 Task: Search one way flight ticket for 2 adults, 4 children and 1 infant on lap in business from Ogden: Ogden-hinckley Airport to Raleigh: Raleigh-durham International Airport on 8-5-2023. Choice of flights is Spirit. Number of bags: 1 carry on bag. Price is upto 40000. Outbound departure time preference is 12:15.
Action: Mouse moved to (349, 331)
Screenshot: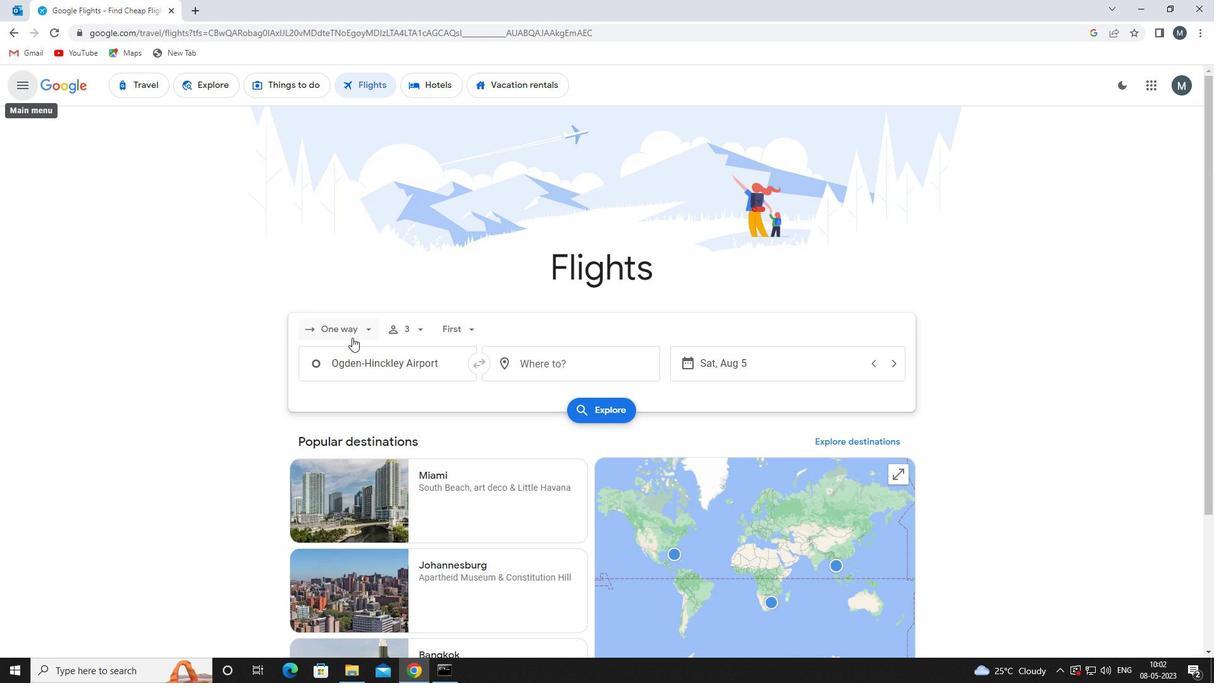 
Action: Mouse pressed left at (349, 331)
Screenshot: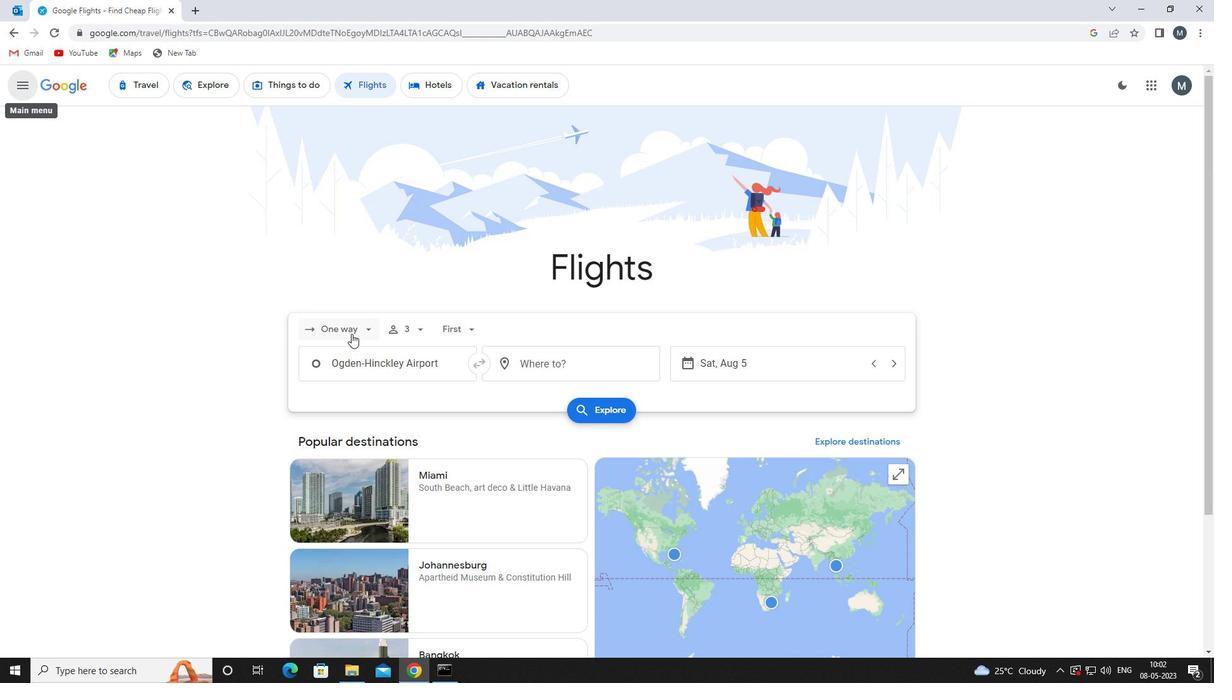 
Action: Mouse moved to (359, 392)
Screenshot: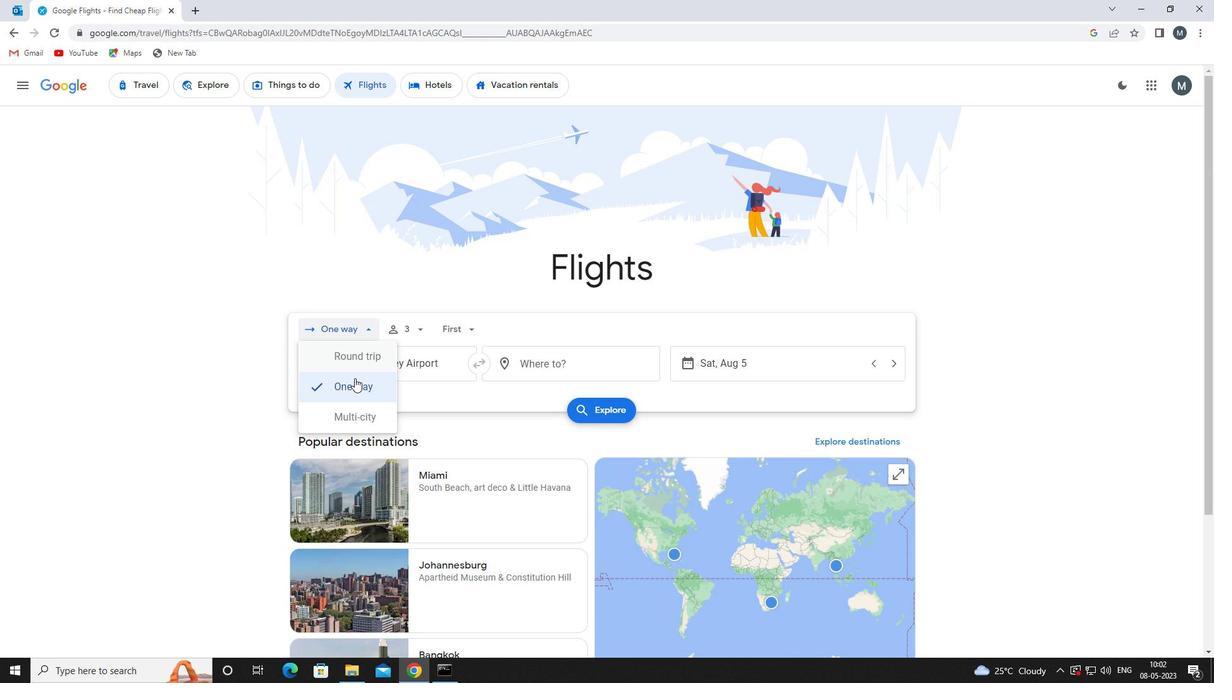 
Action: Mouse pressed left at (359, 392)
Screenshot: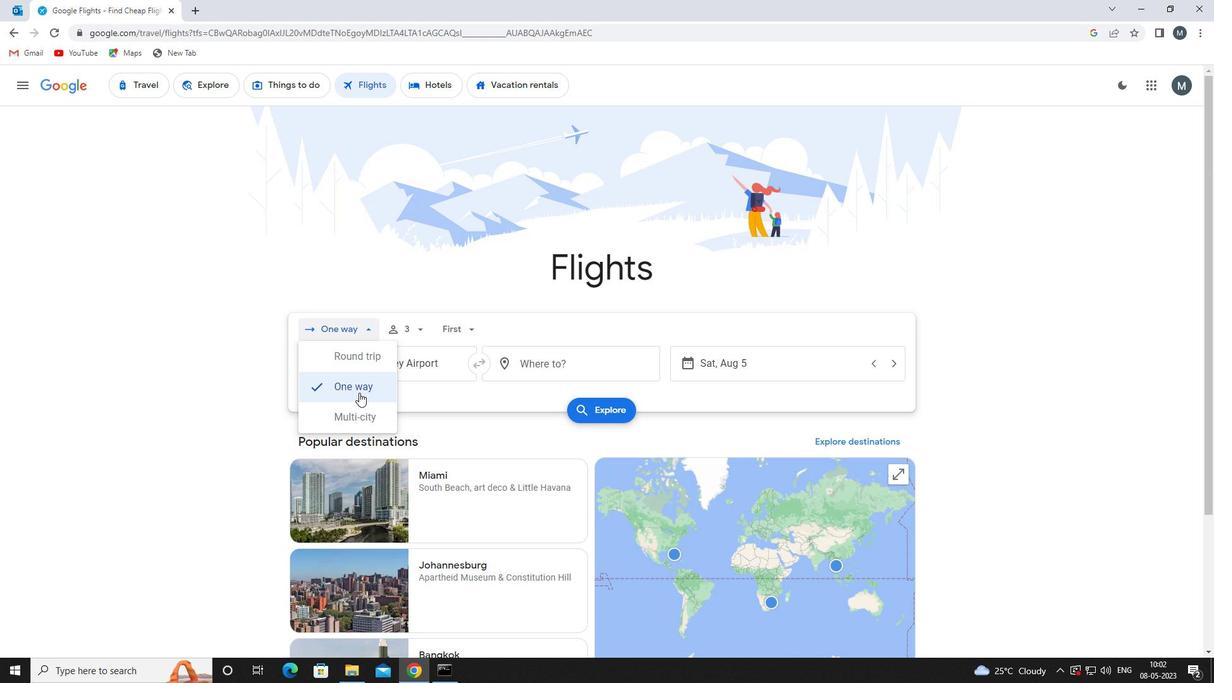 
Action: Mouse moved to (411, 331)
Screenshot: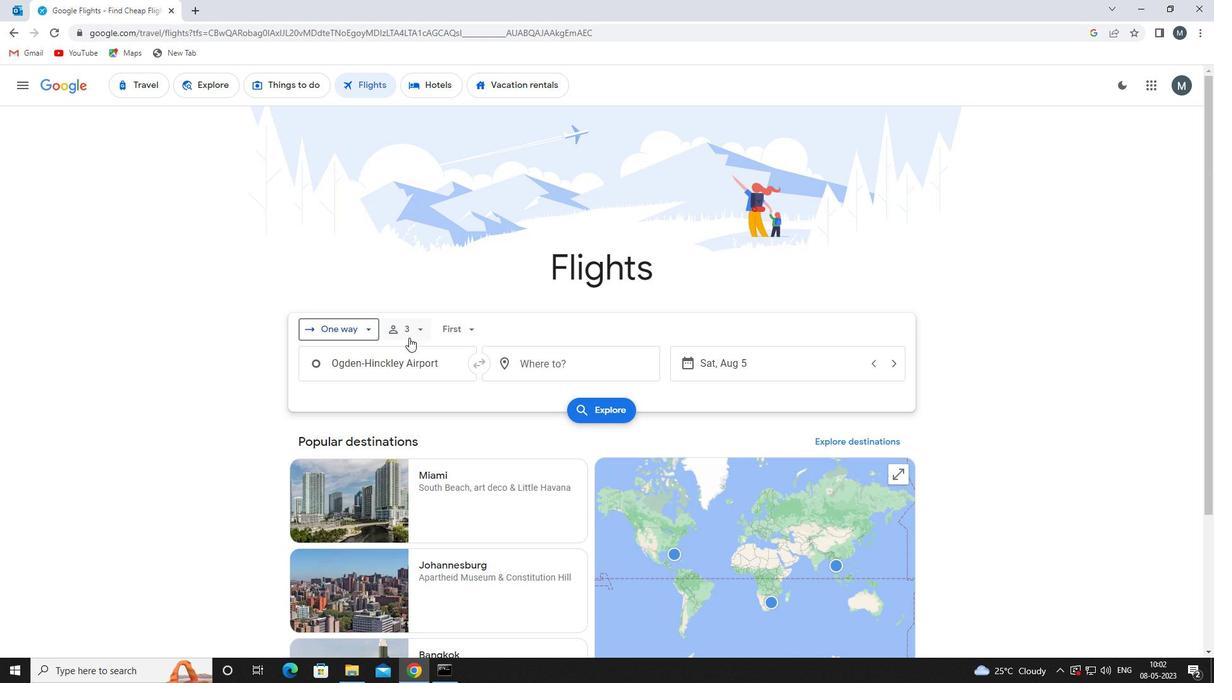 
Action: Mouse pressed left at (411, 331)
Screenshot: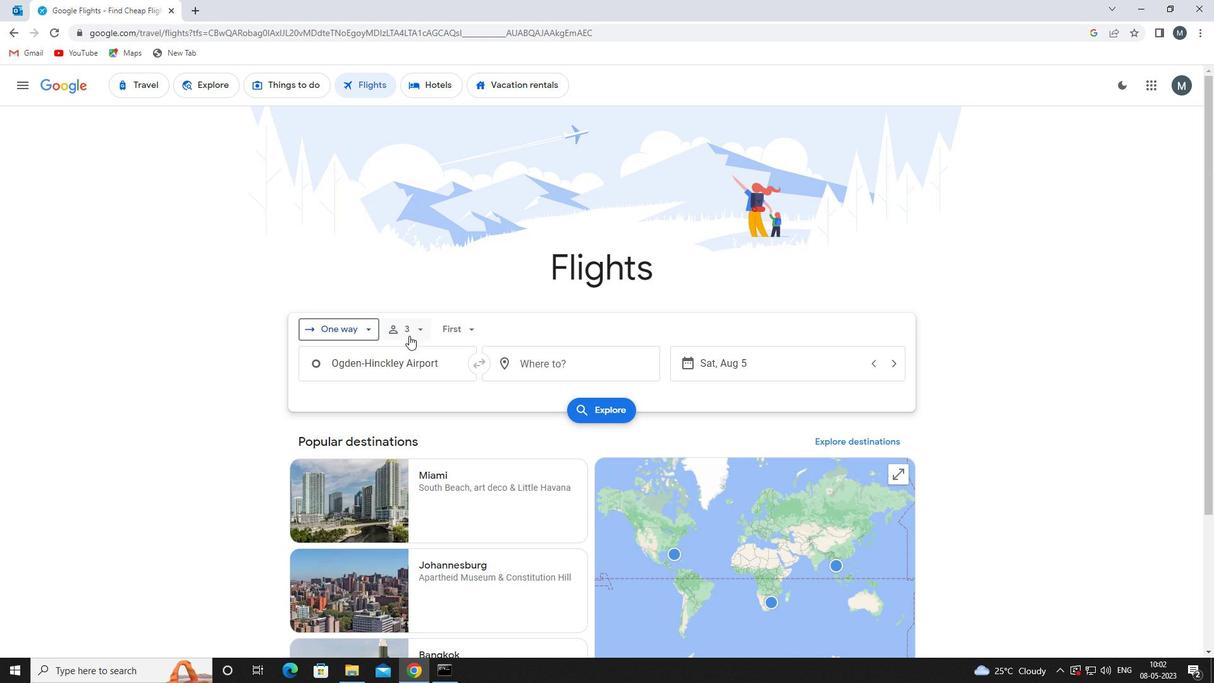 
Action: Mouse moved to (513, 361)
Screenshot: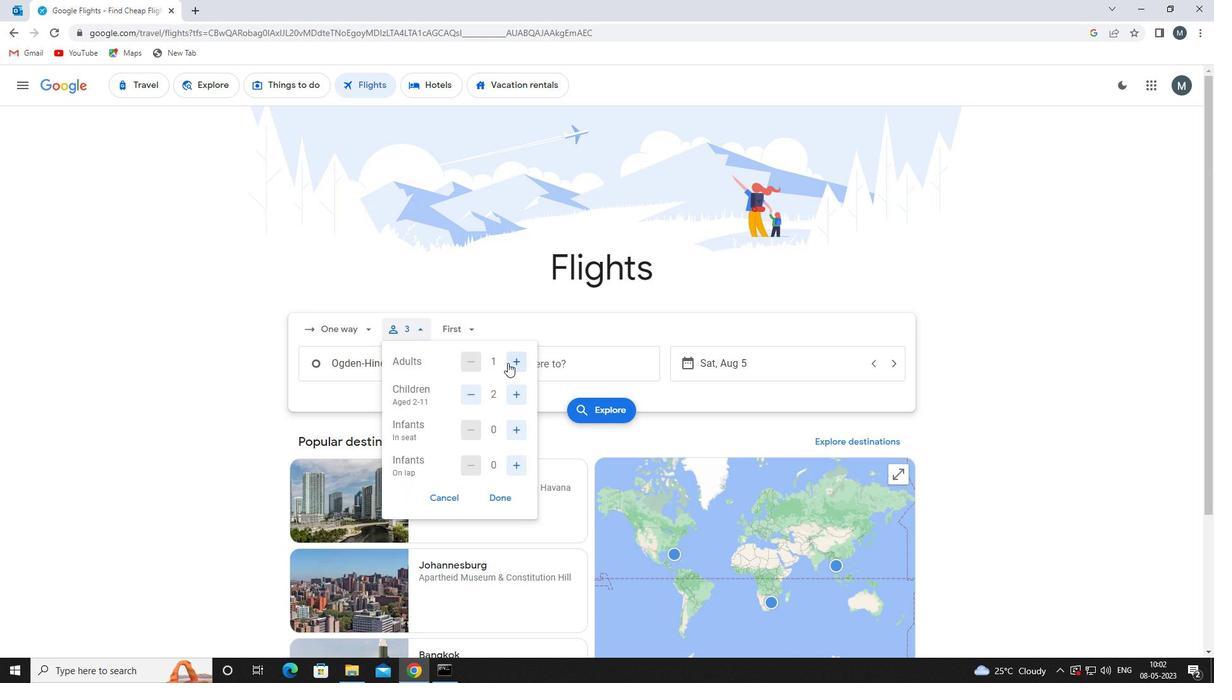 
Action: Mouse pressed left at (513, 361)
Screenshot: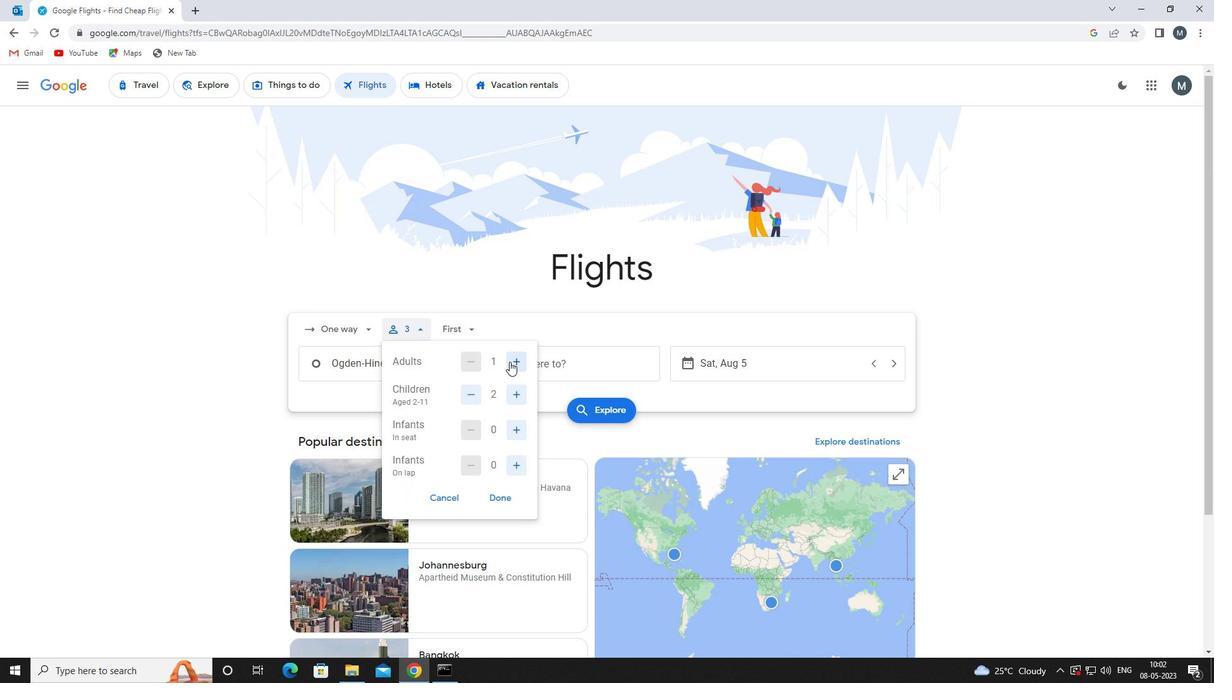 
Action: Mouse moved to (515, 389)
Screenshot: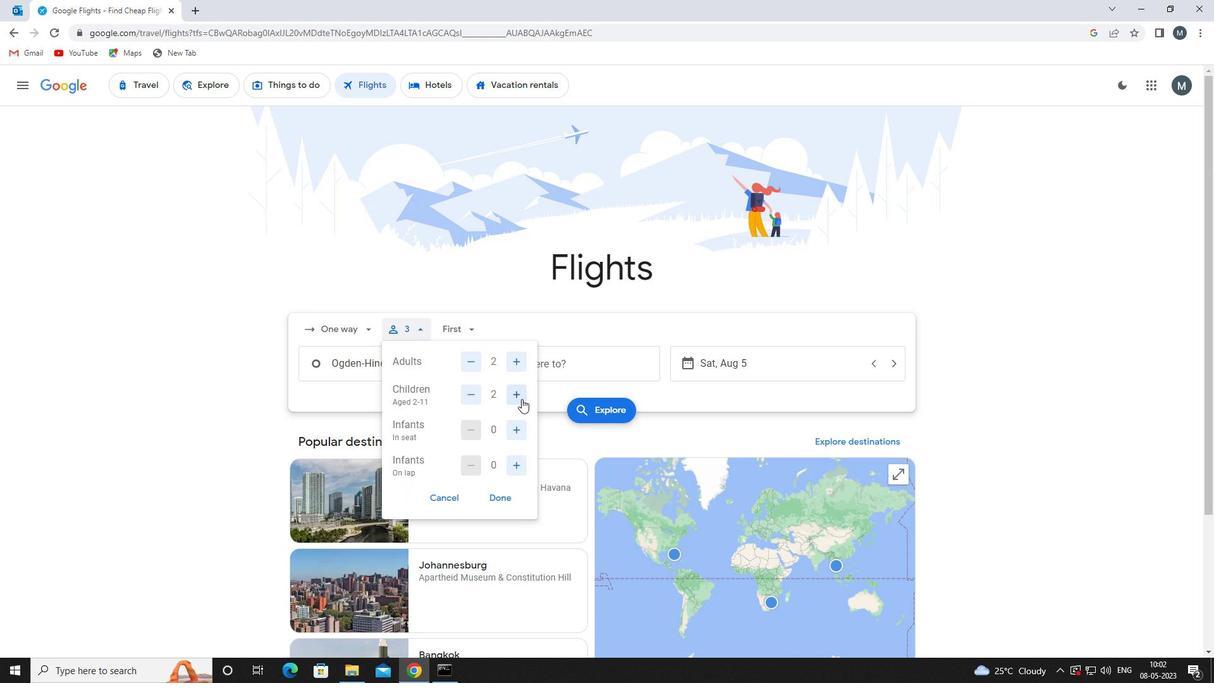 
Action: Mouse pressed left at (515, 389)
Screenshot: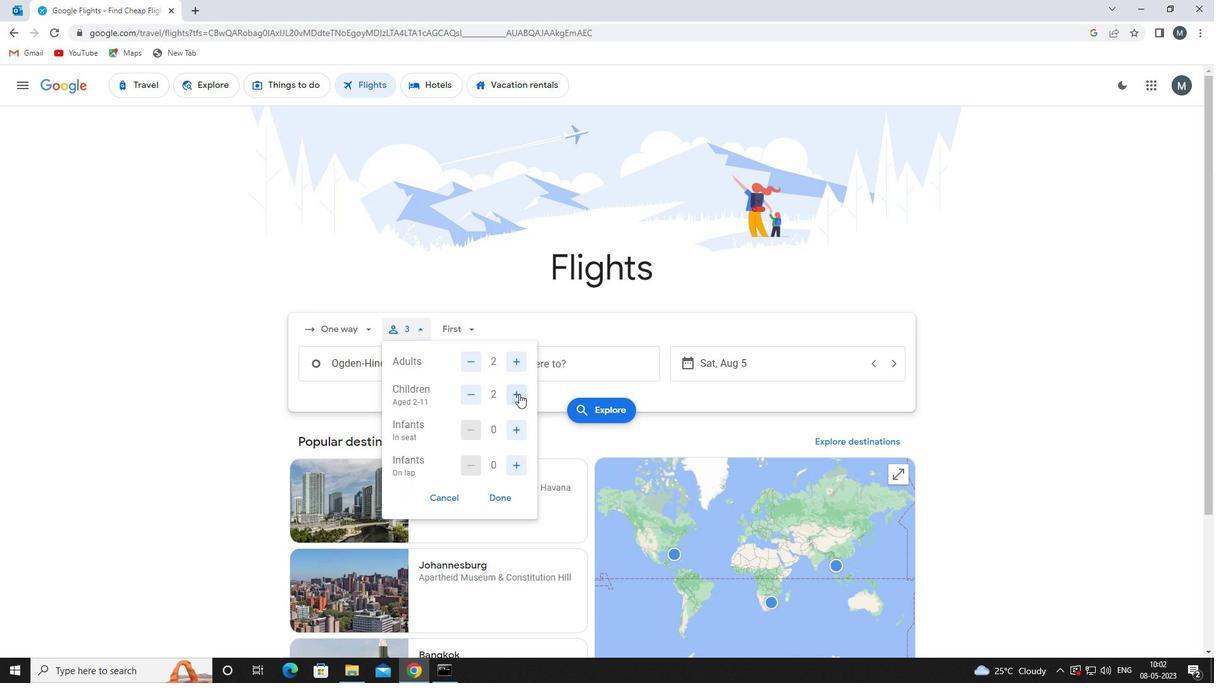 
Action: Mouse moved to (515, 389)
Screenshot: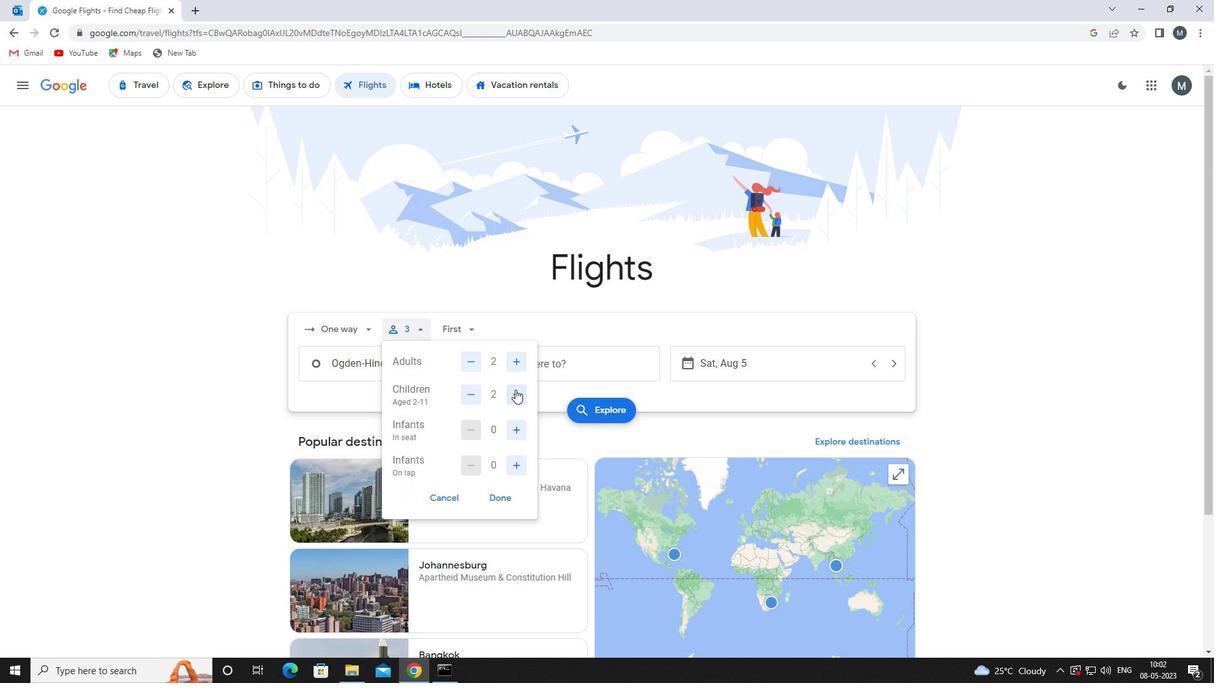 
Action: Mouse pressed left at (515, 389)
Screenshot: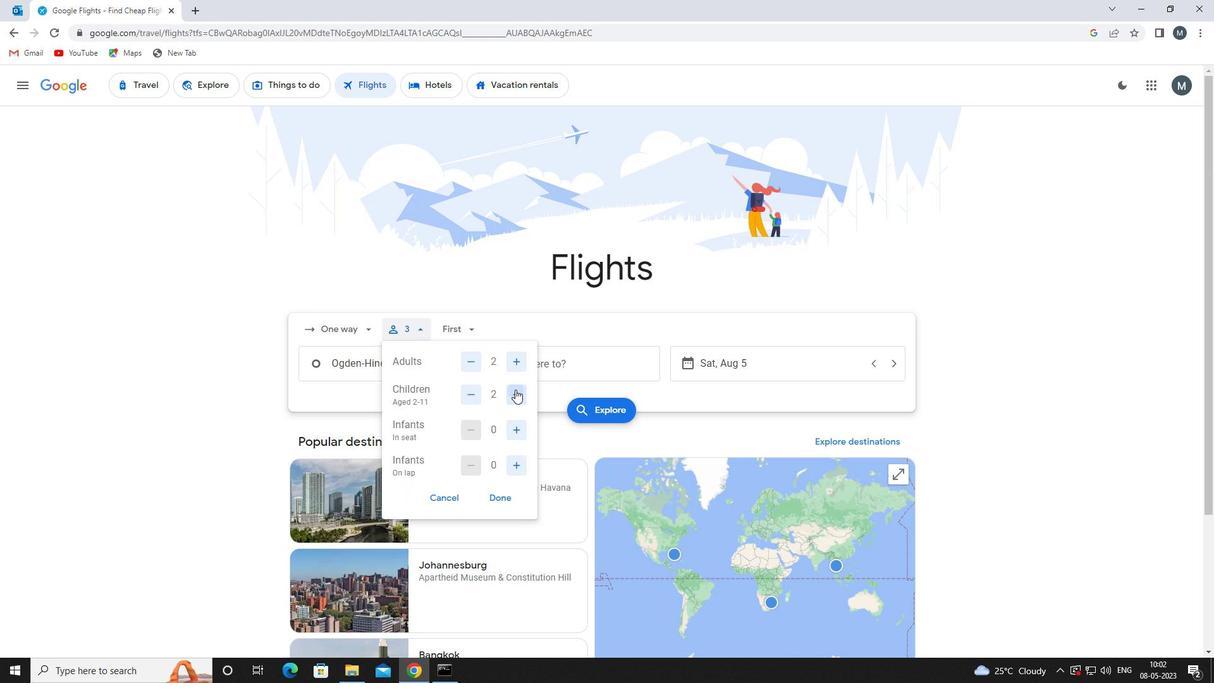 
Action: Mouse moved to (508, 462)
Screenshot: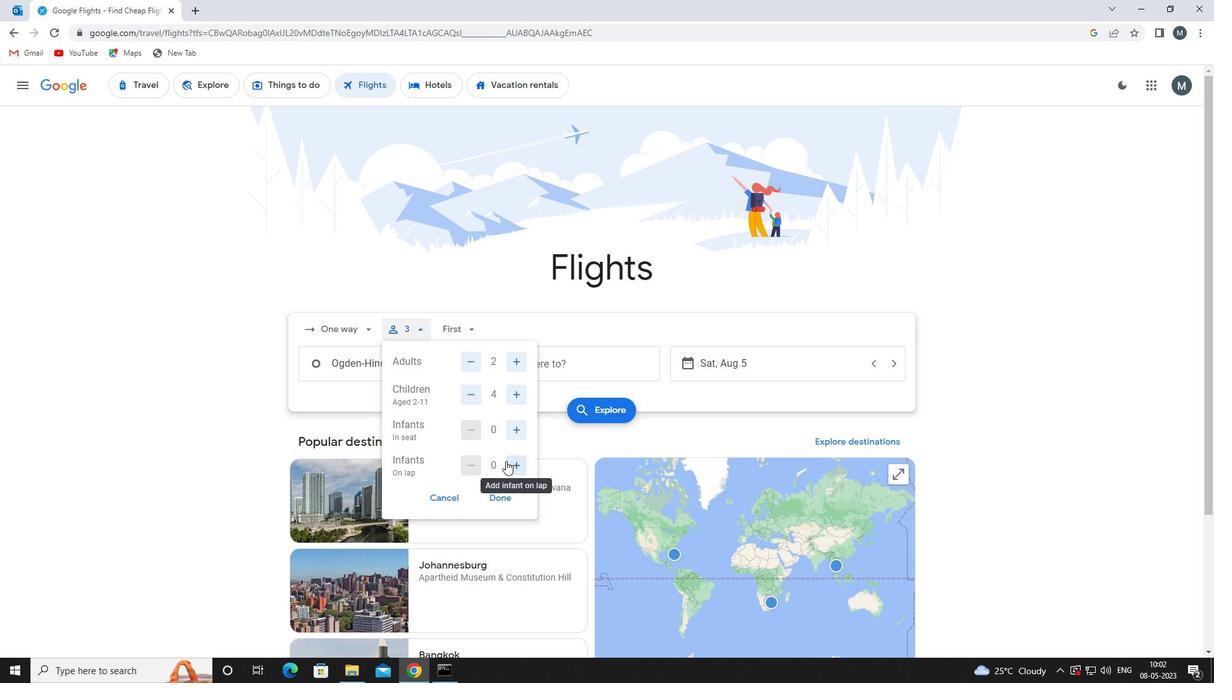 
Action: Mouse pressed left at (508, 462)
Screenshot: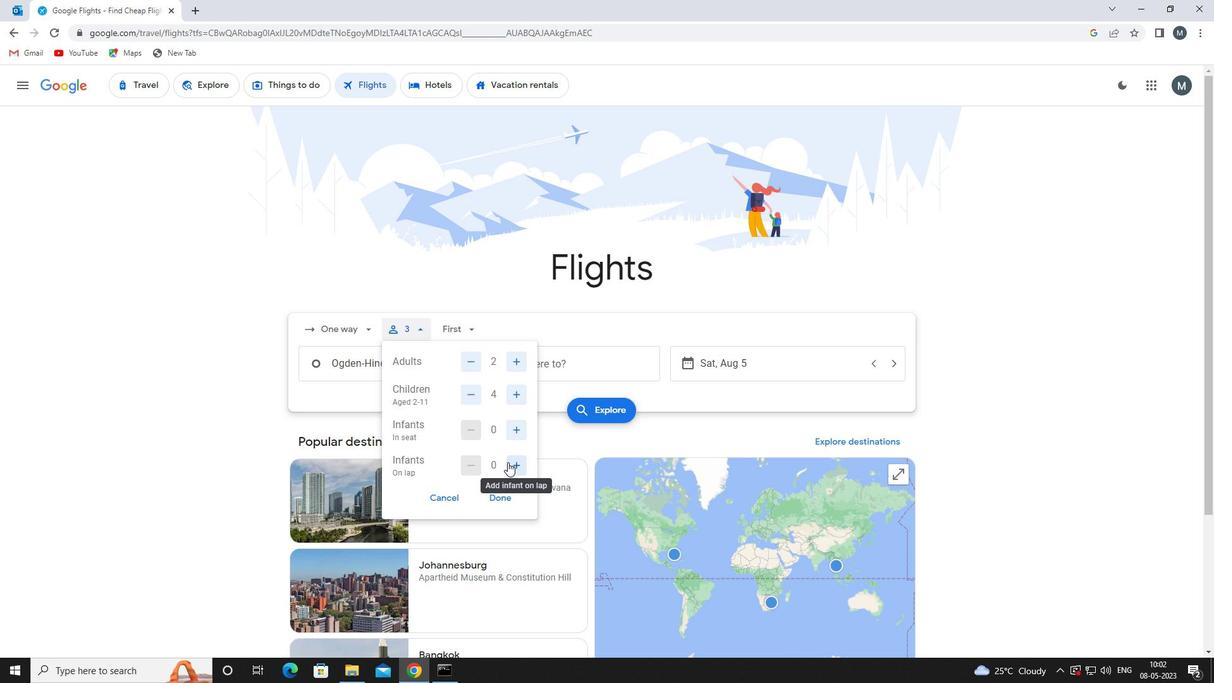
Action: Mouse moved to (505, 501)
Screenshot: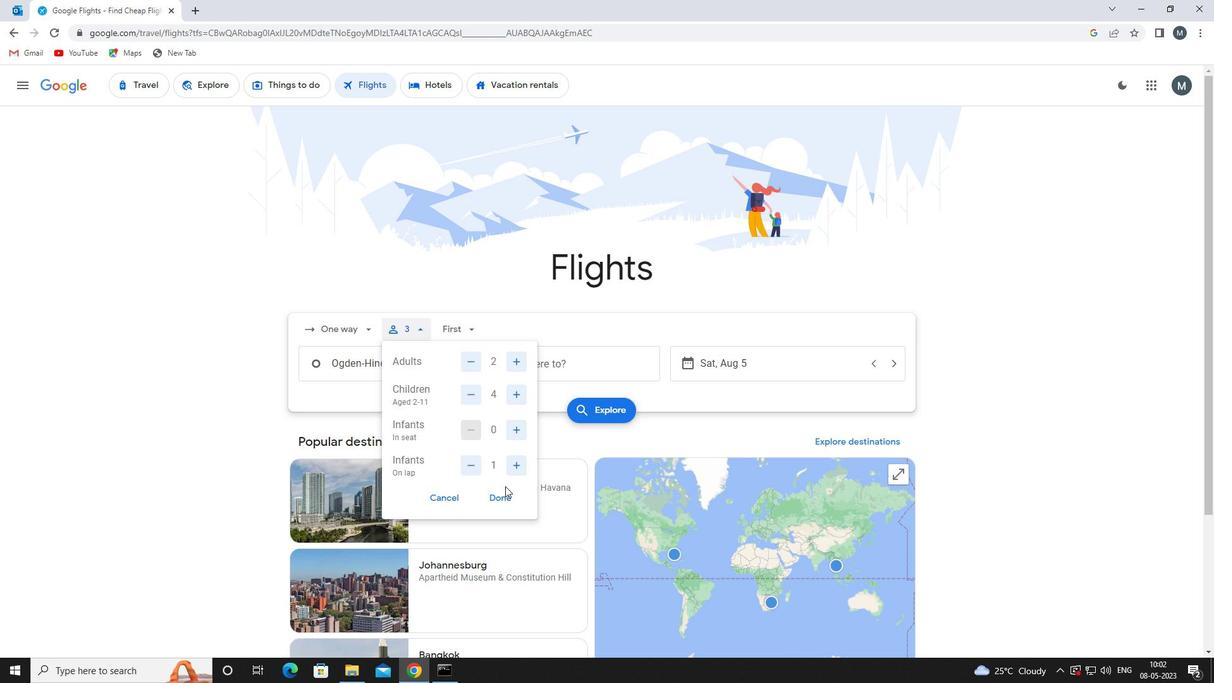 
Action: Mouse pressed left at (505, 501)
Screenshot: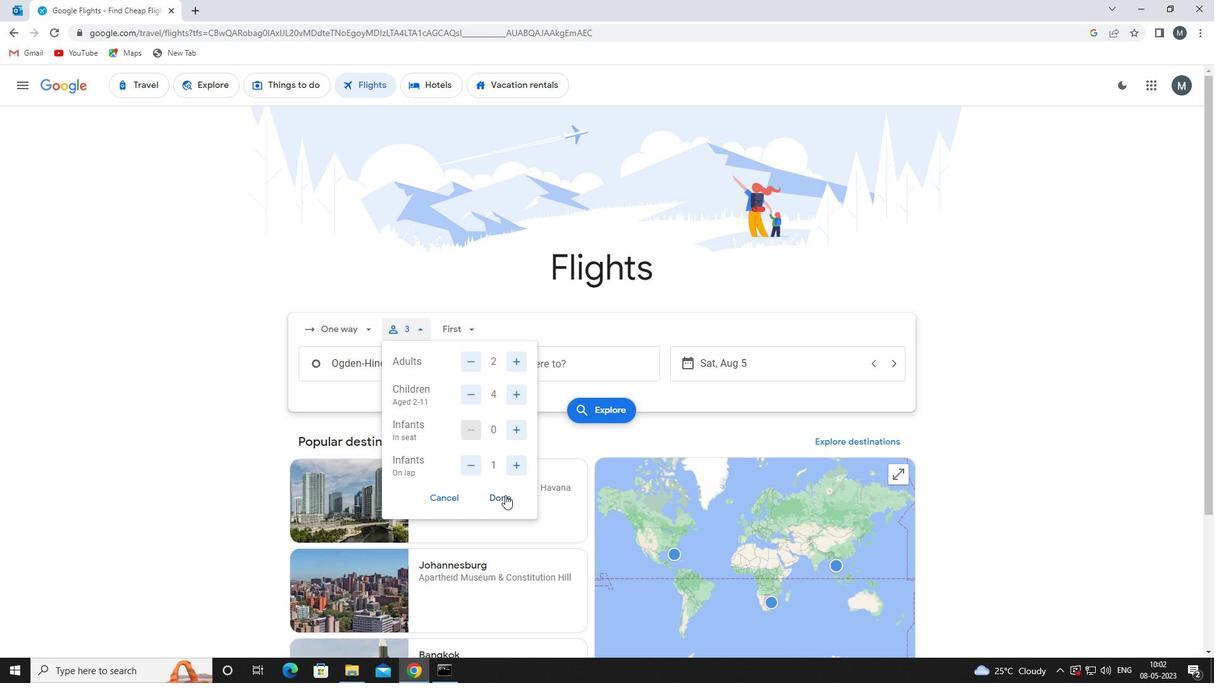 
Action: Mouse moved to (471, 332)
Screenshot: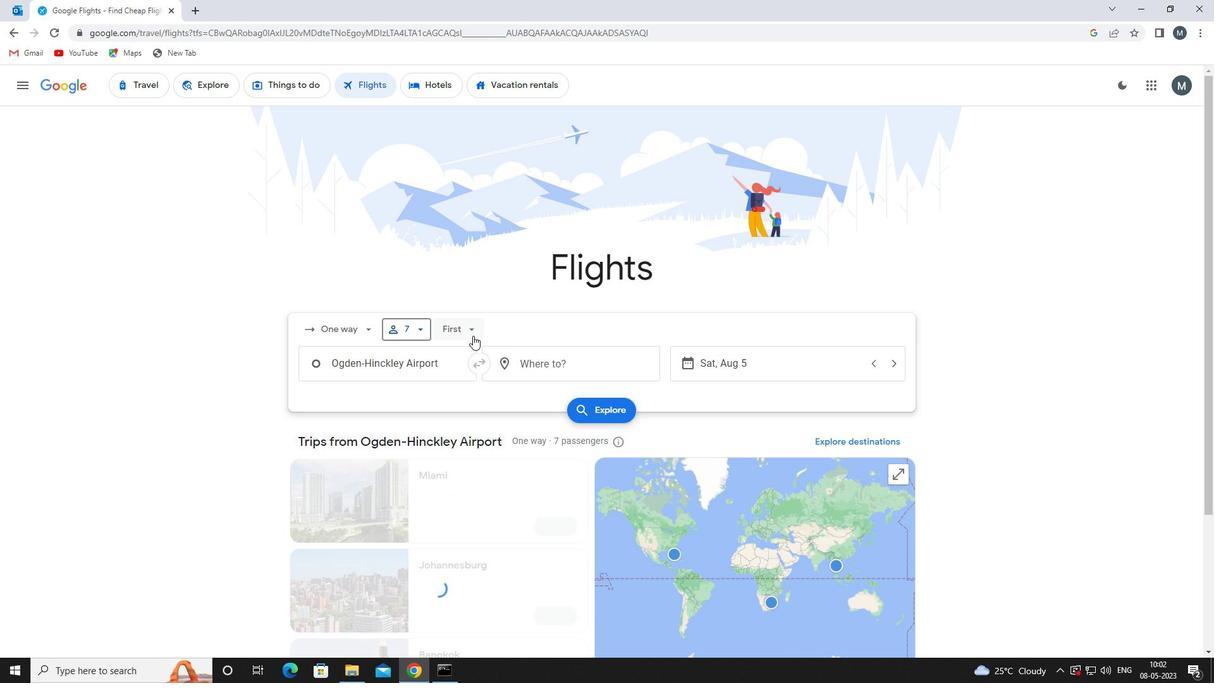 
Action: Mouse pressed left at (471, 332)
Screenshot: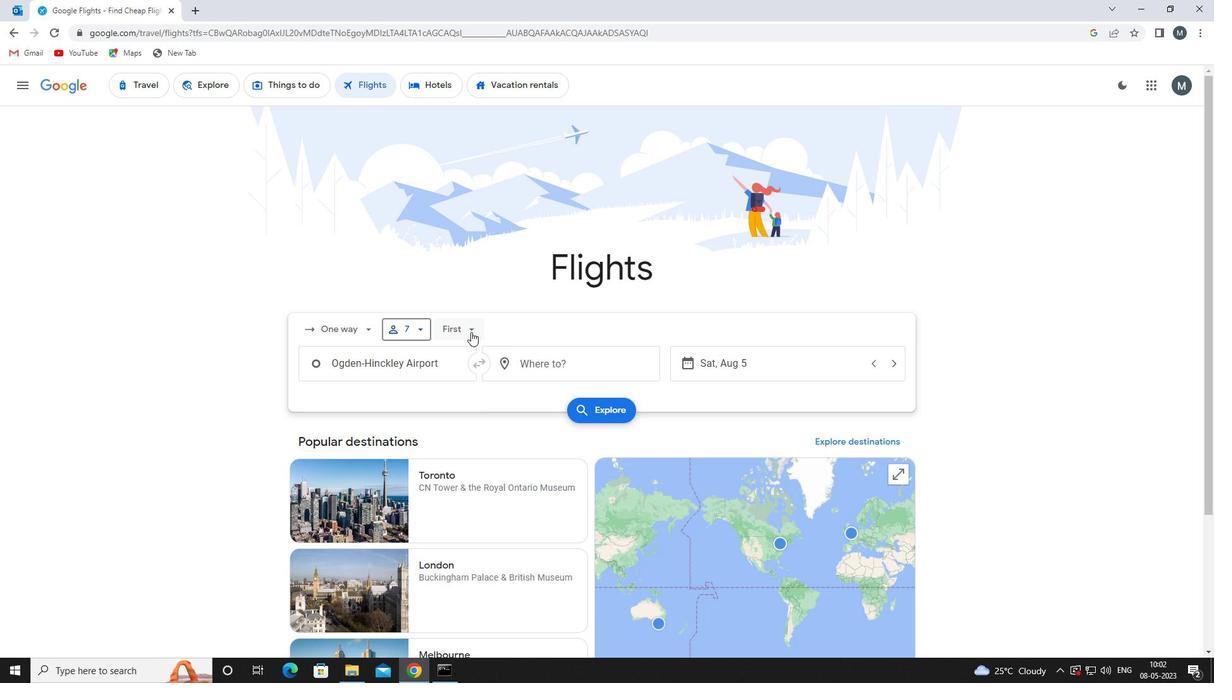 
Action: Mouse moved to (479, 415)
Screenshot: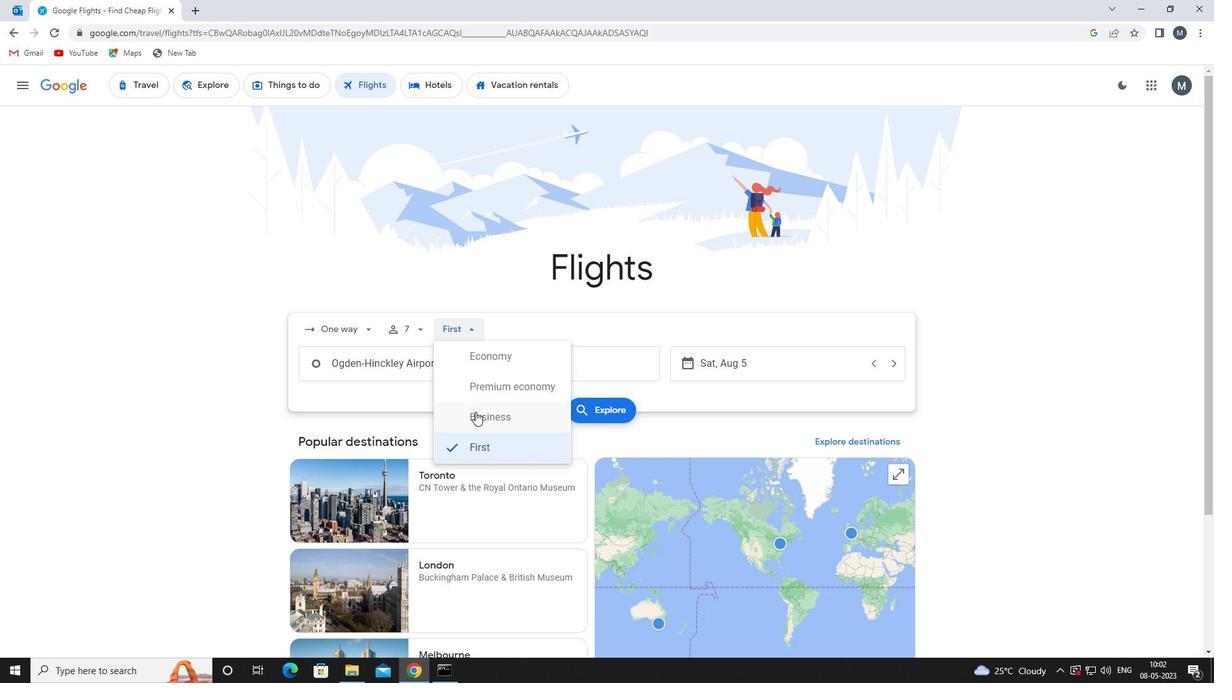
Action: Mouse pressed left at (479, 415)
Screenshot: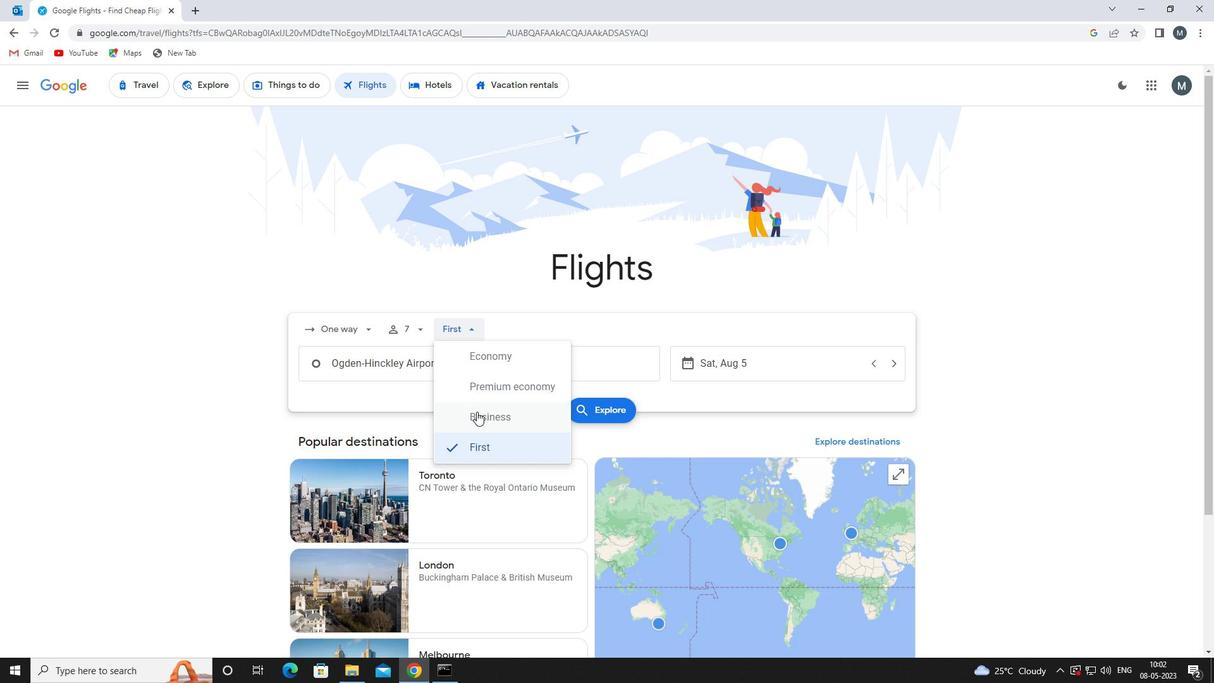 
Action: Mouse moved to (403, 370)
Screenshot: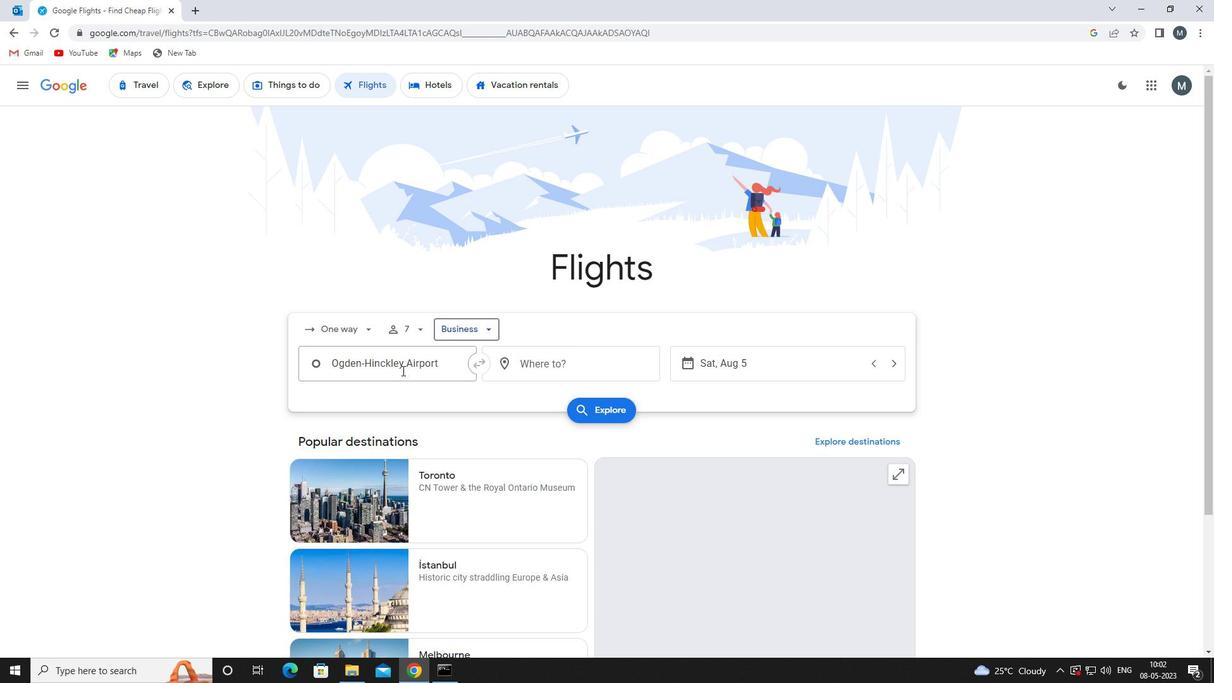 
Action: Mouse pressed left at (403, 370)
Screenshot: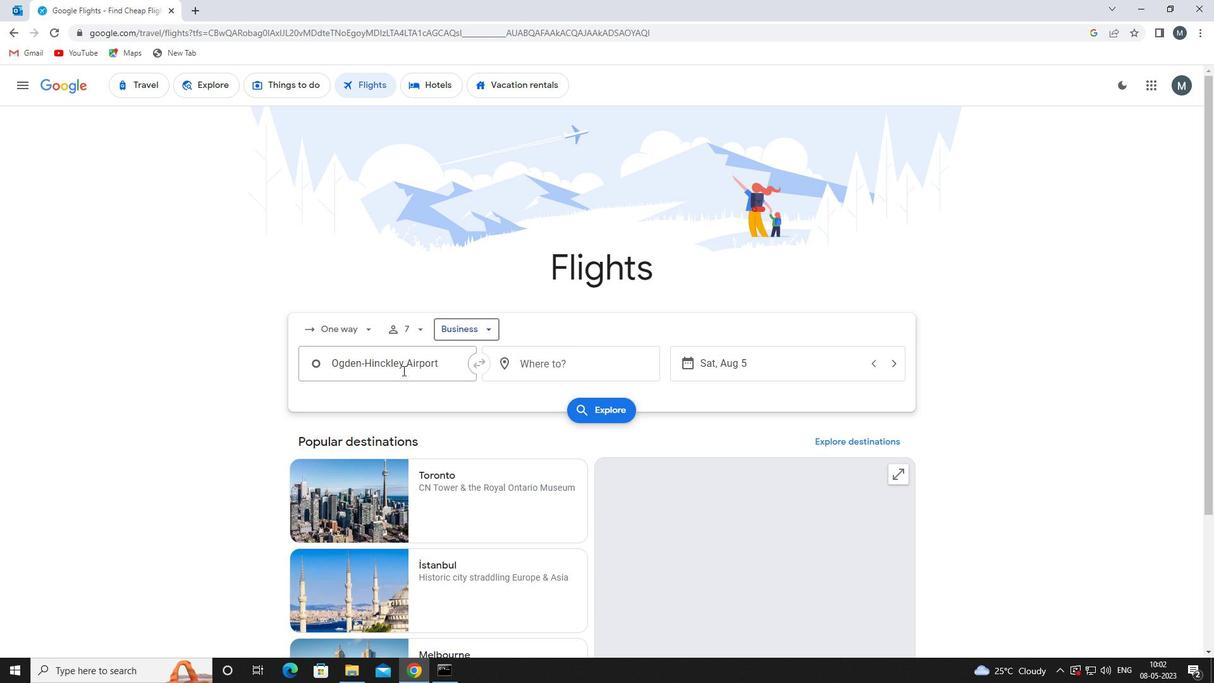 
Action: Mouse moved to (421, 404)
Screenshot: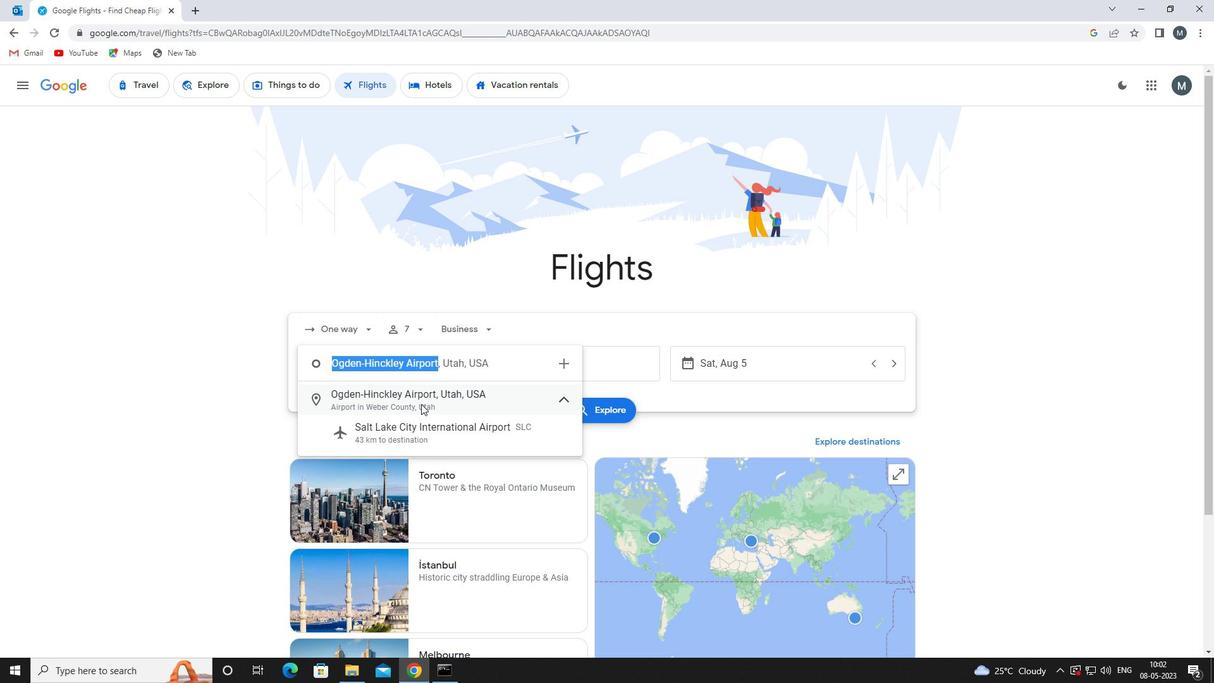 
Action: Mouse pressed left at (421, 404)
Screenshot: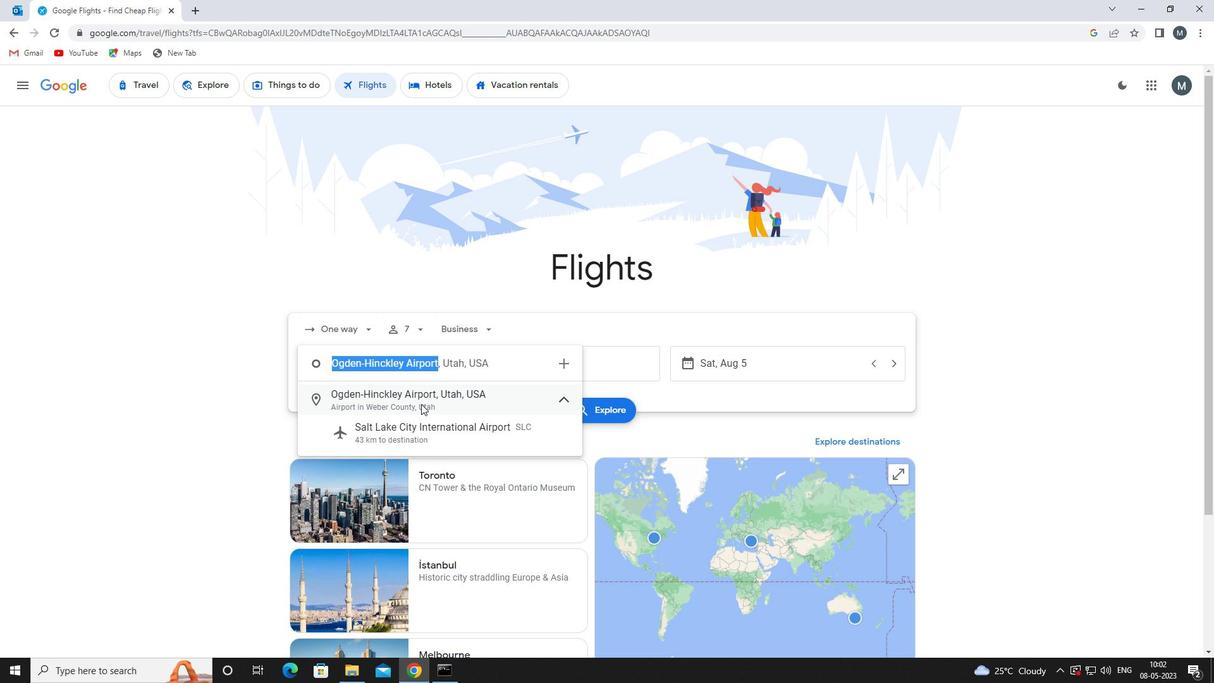
Action: Mouse moved to (530, 365)
Screenshot: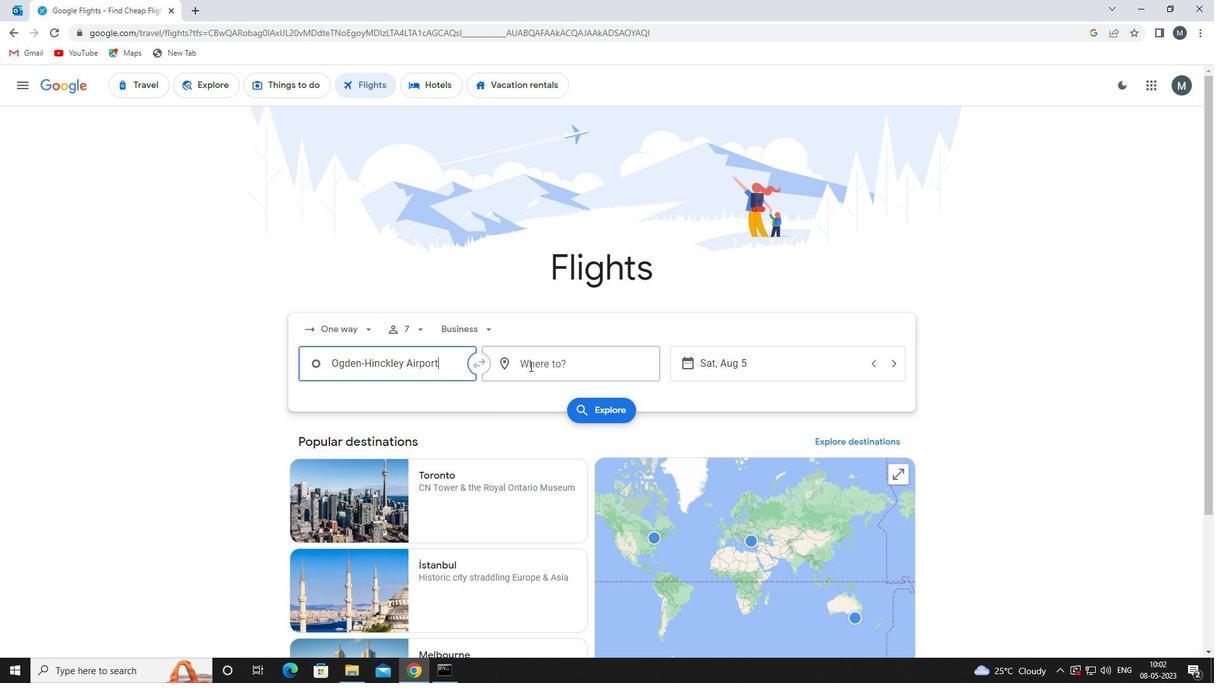 
Action: Mouse pressed left at (530, 365)
Screenshot: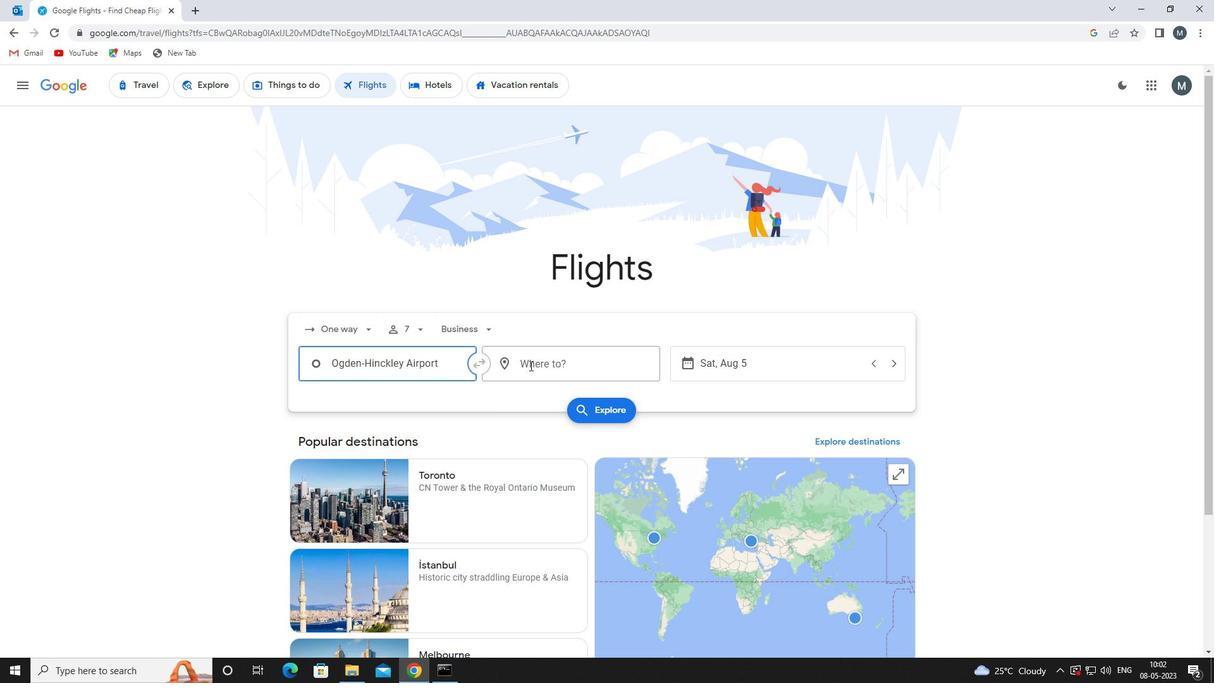 
Action: Mouse moved to (530, 364)
Screenshot: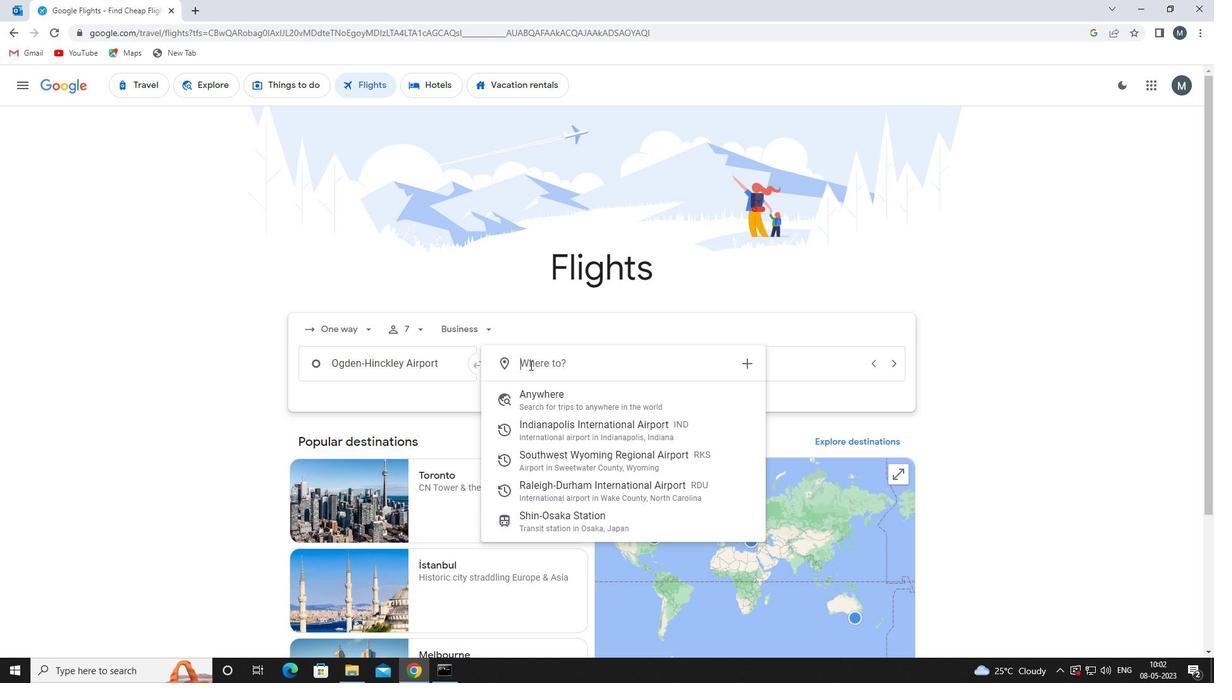 
Action: Key pressed rdu
Screenshot: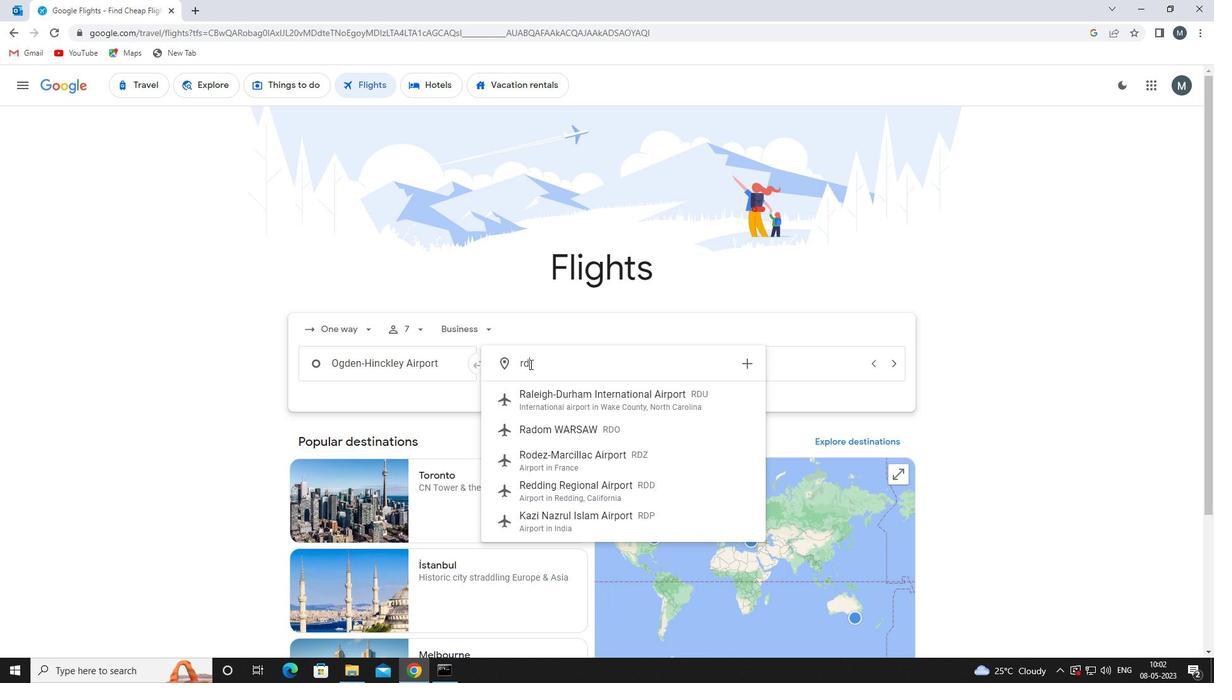 
Action: Mouse moved to (534, 398)
Screenshot: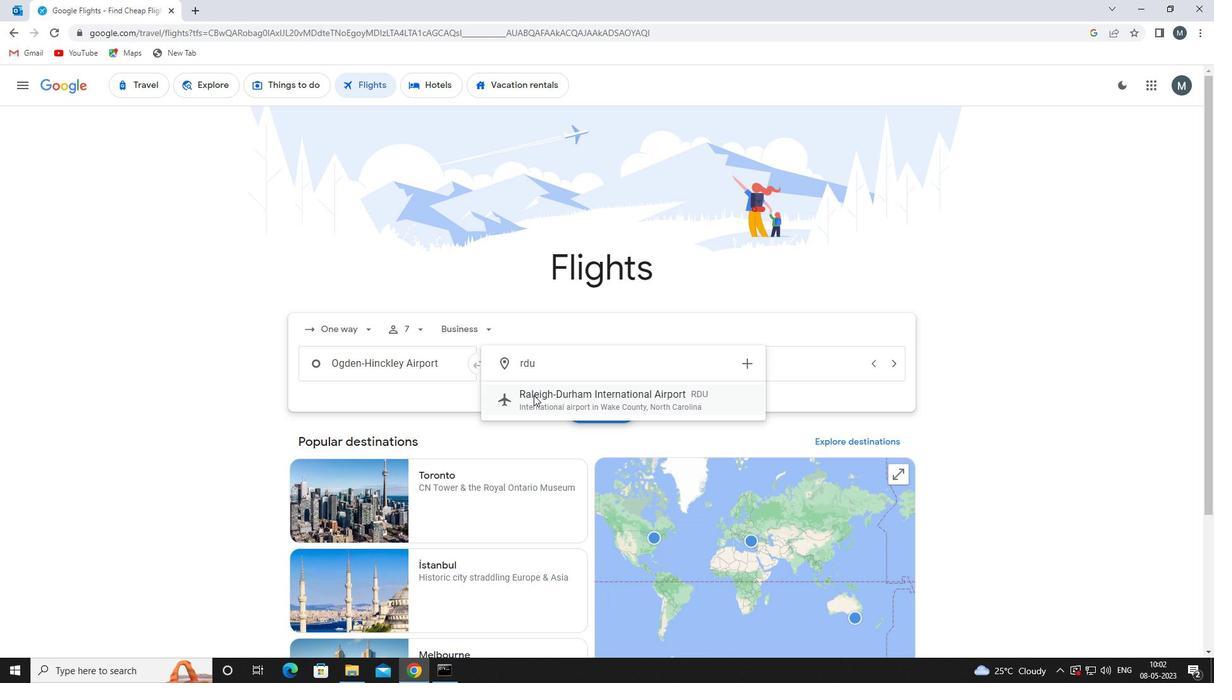 
Action: Mouse pressed left at (534, 398)
Screenshot: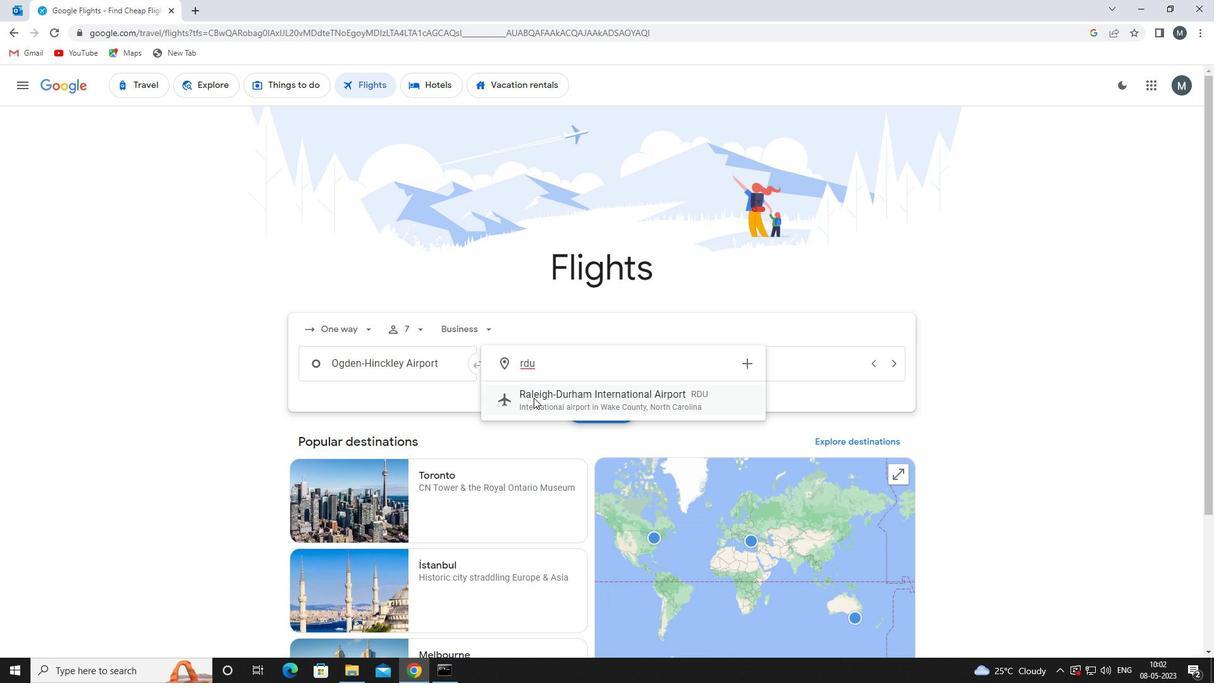 
Action: Mouse moved to (699, 365)
Screenshot: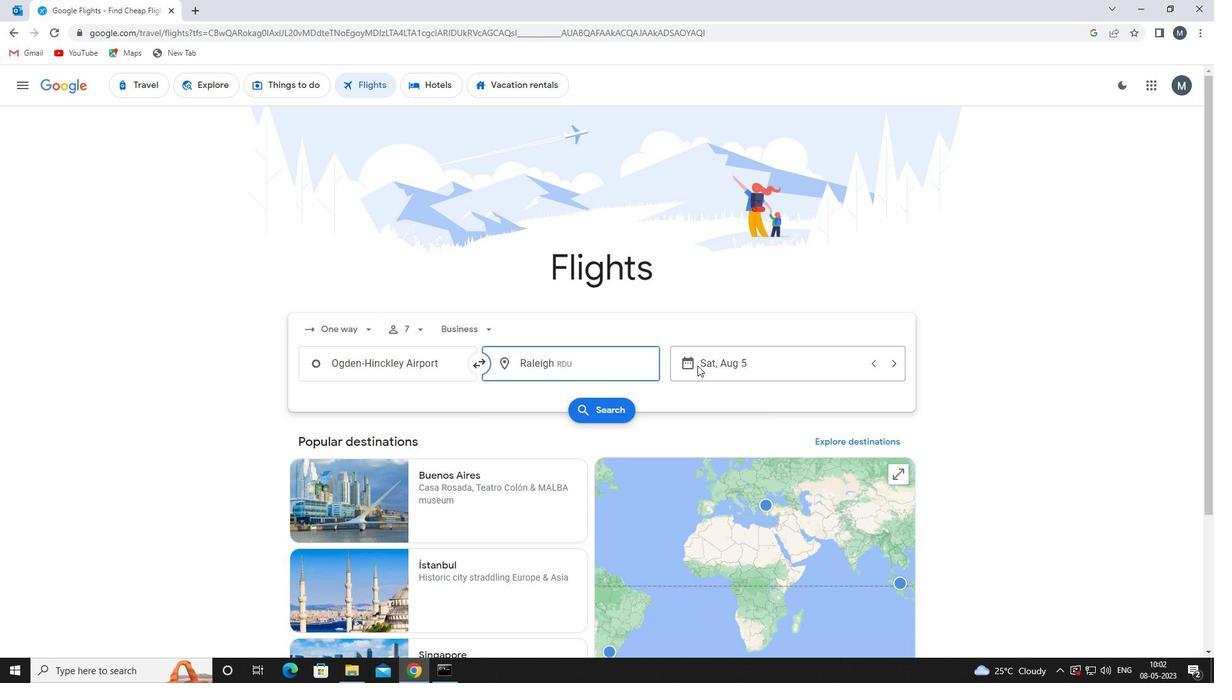 
Action: Mouse pressed left at (699, 365)
Screenshot: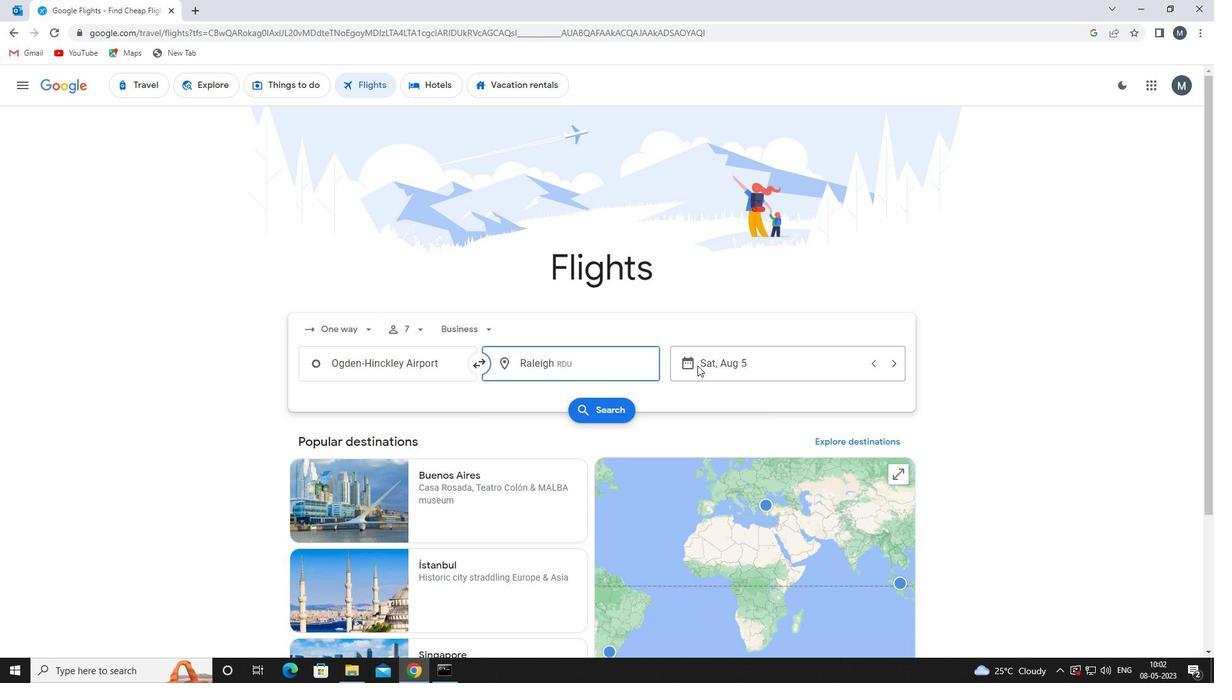 
Action: Mouse moved to (635, 432)
Screenshot: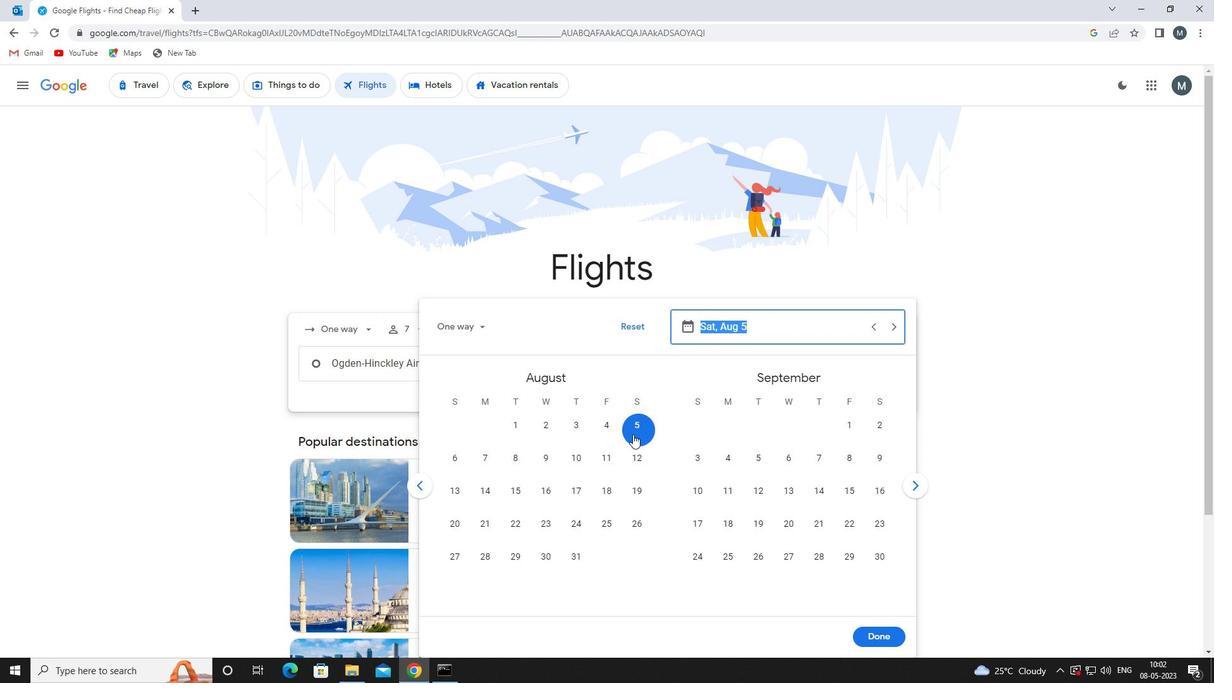 
Action: Mouse pressed left at (635, 432)
Screenshot: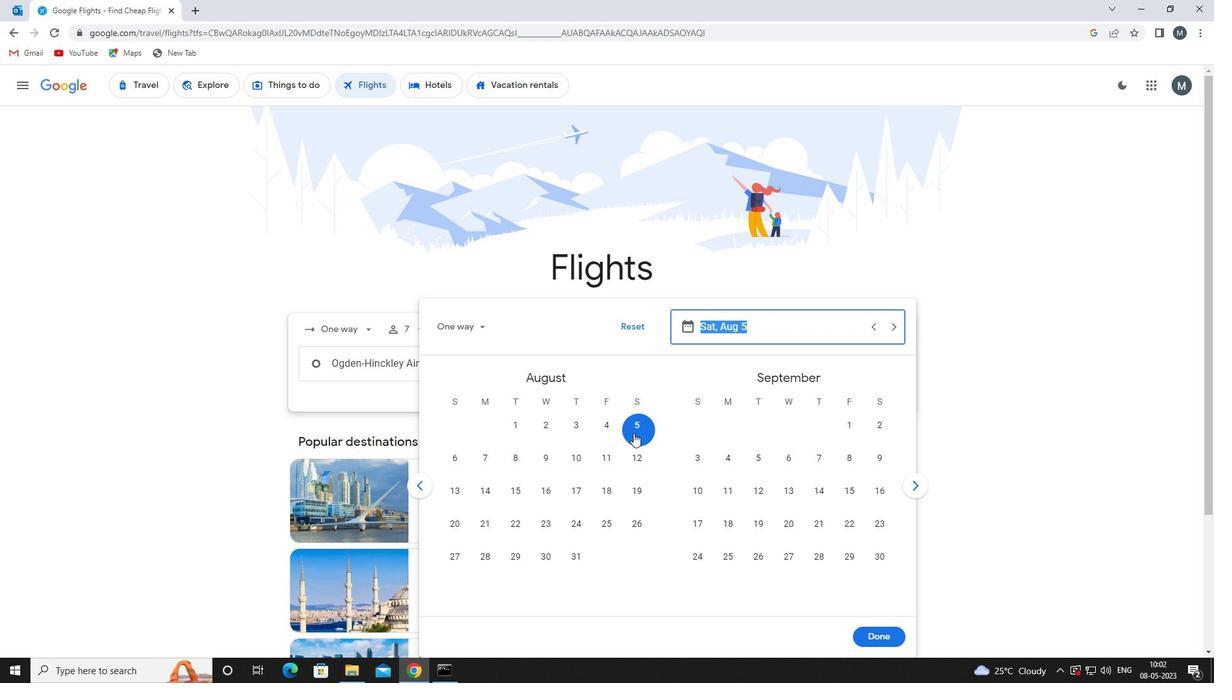 
Action: Mouse moved to (900, 641)
Screenshot: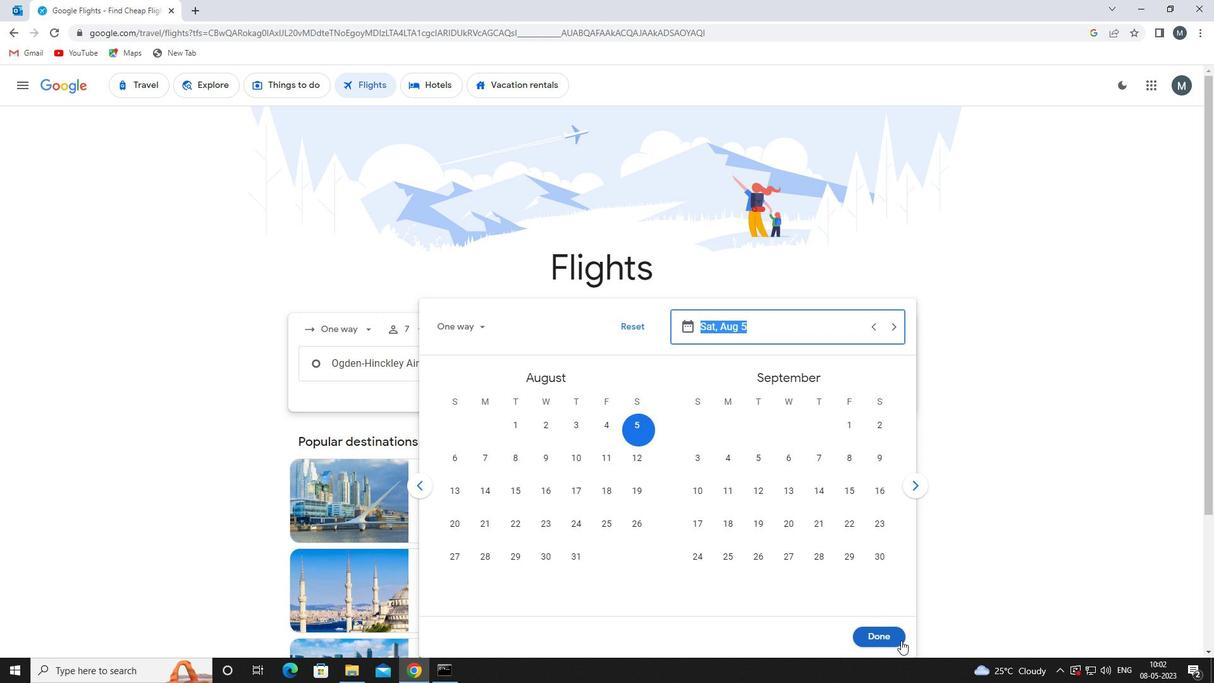 
Action: Mouse pressed left at (900, 641)
Screenshot: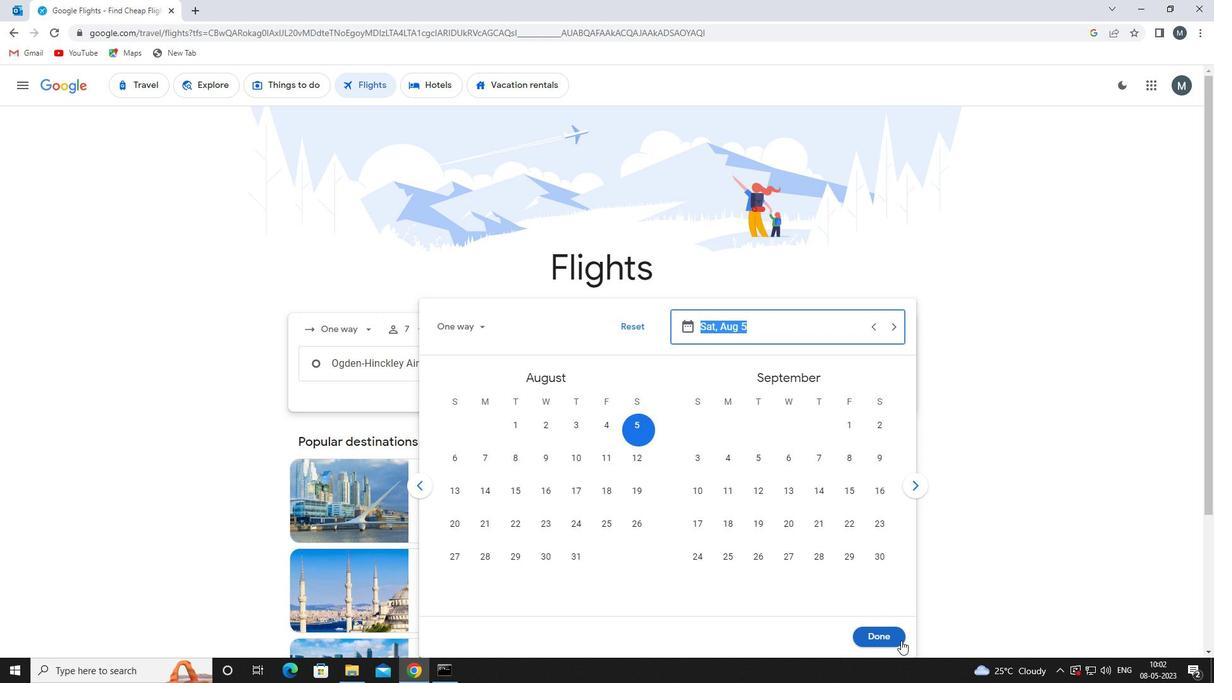
Action: Mouse moved to (590, 418)
Screenshot: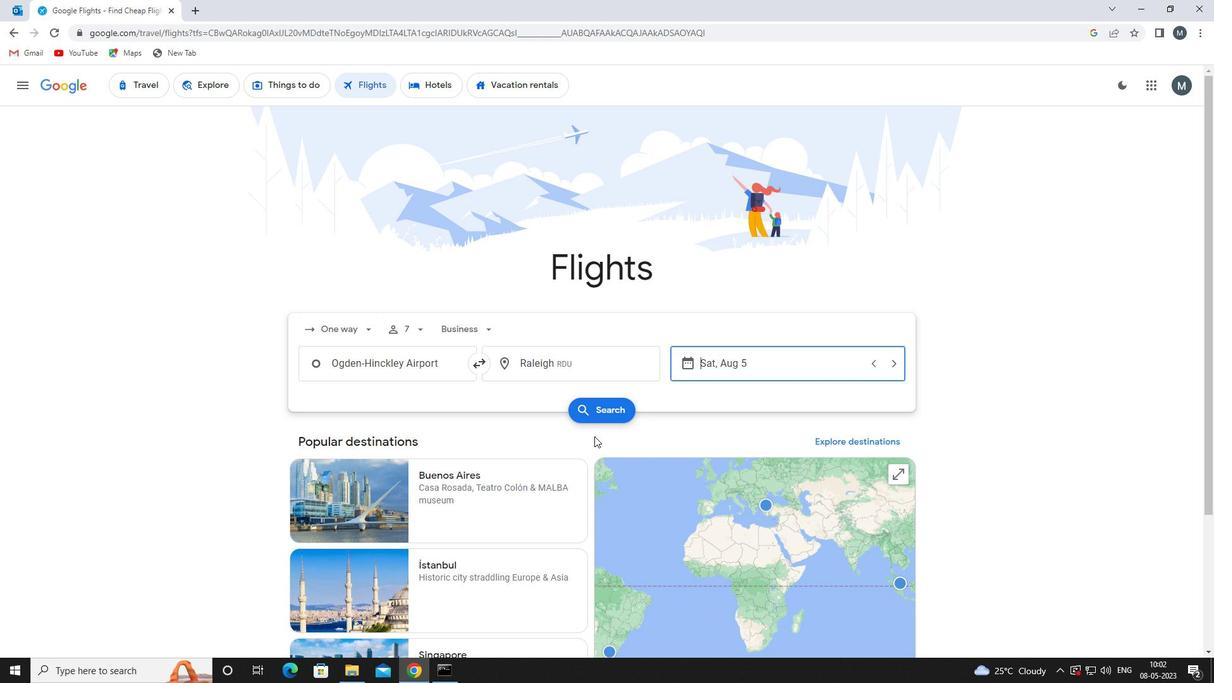 
Action: Mouse pressed left at (590, 418)
Screenshot: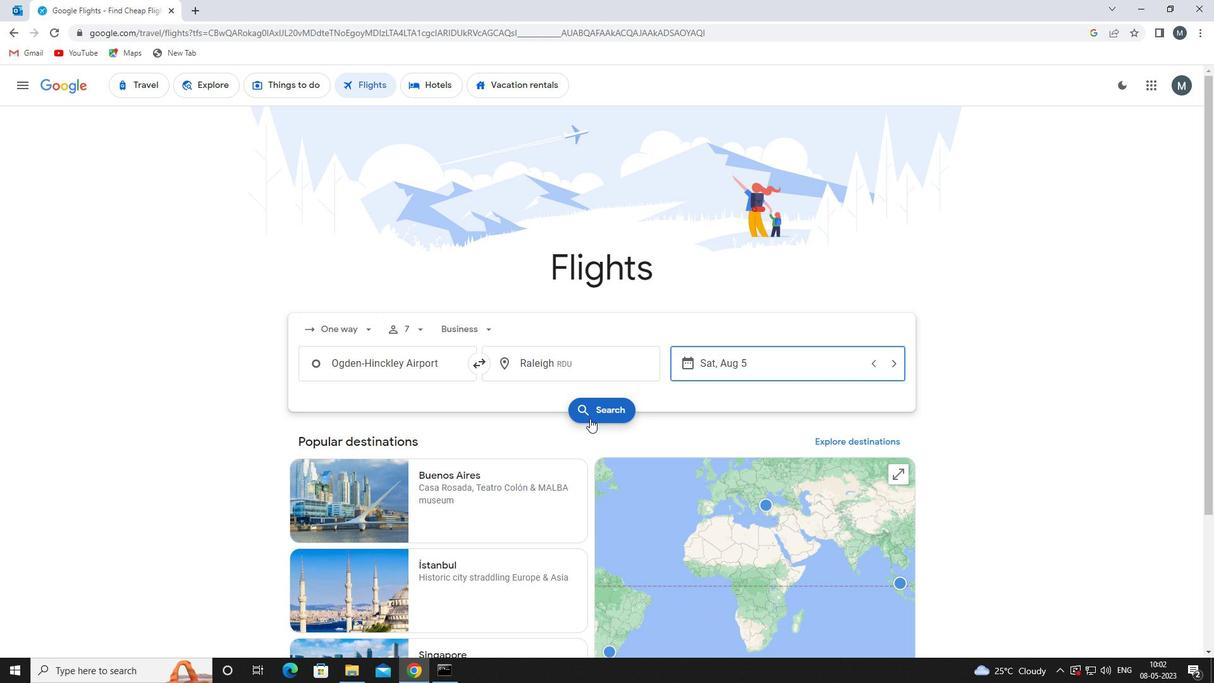 
Action: Mouse moved to (311, 210)
Screenshot: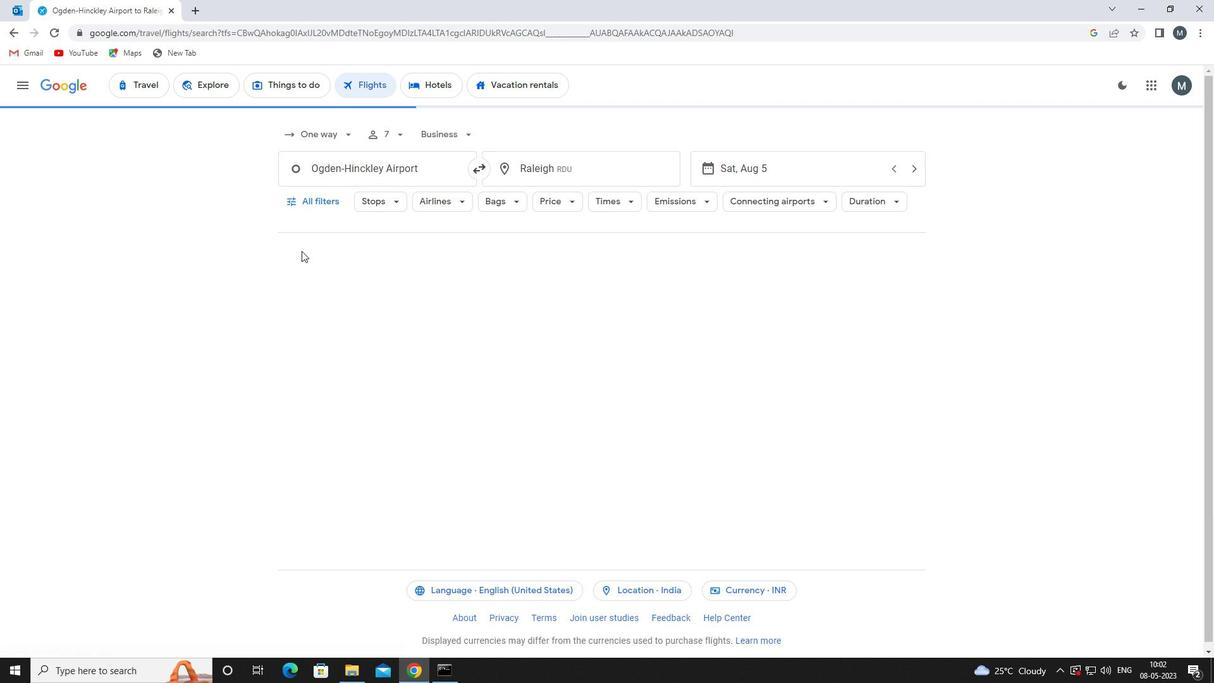 
Action: Mouse pressed left at (311, 210)
Screenshot: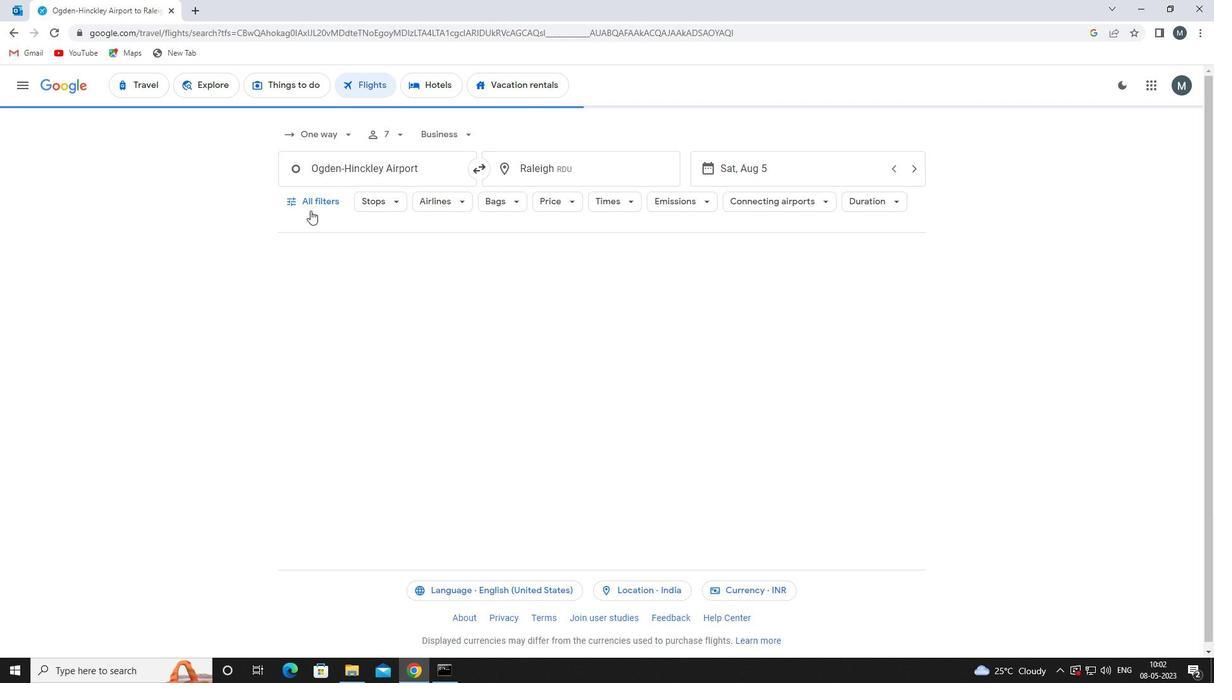 
Action: Mouse moved to (347, 321)
Screenshot: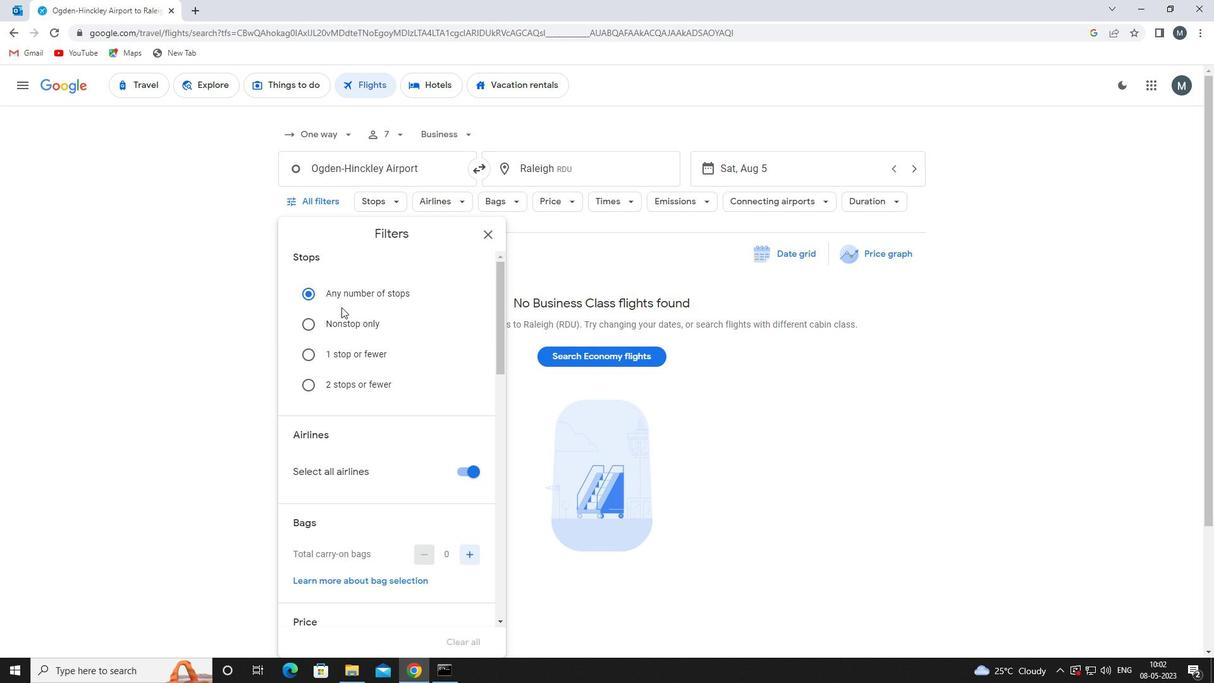 
Action: Mouse scrolled (347, 320) with delta (0, 0)
Screenshot: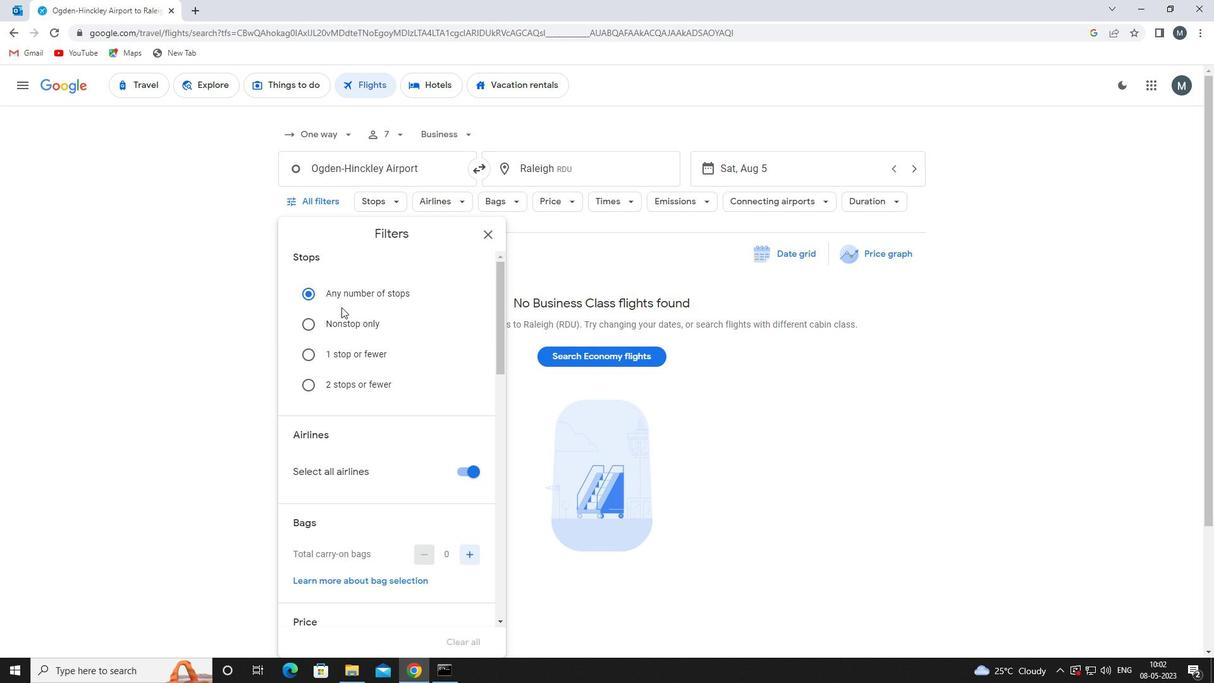 
Action: Mouse moved to (423, 392)
Screenshot: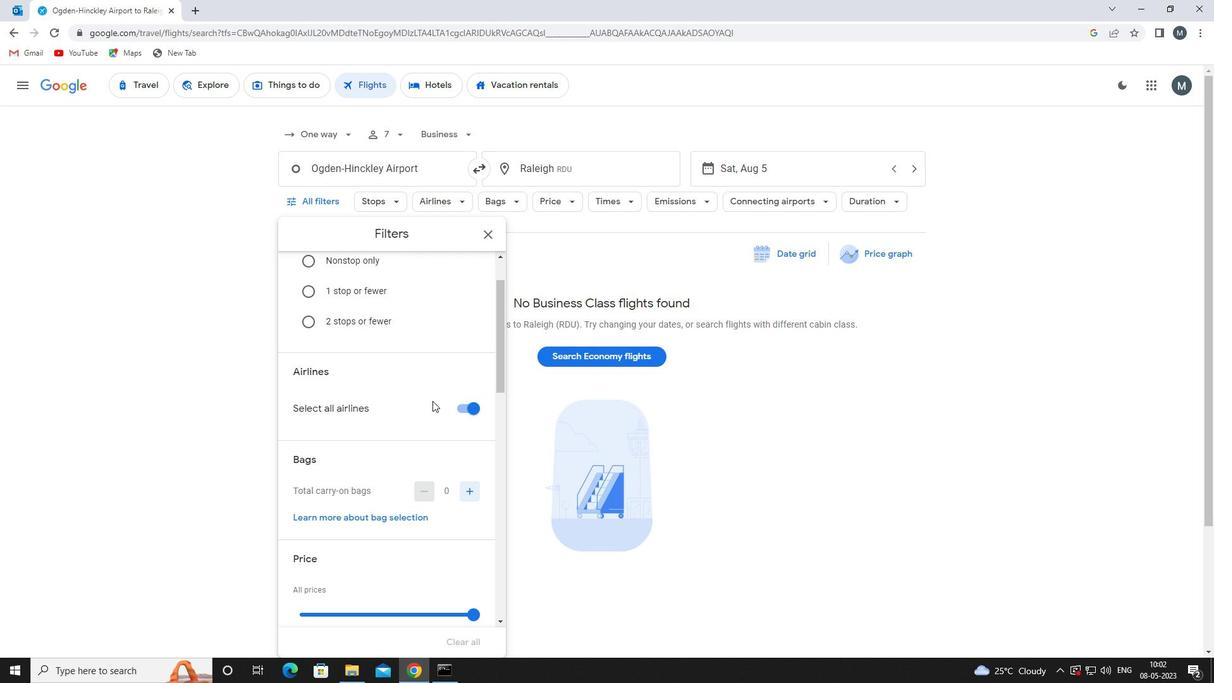 
Action: Mouse scrolled (423, 392) with delta (0, 0)
Screenshot: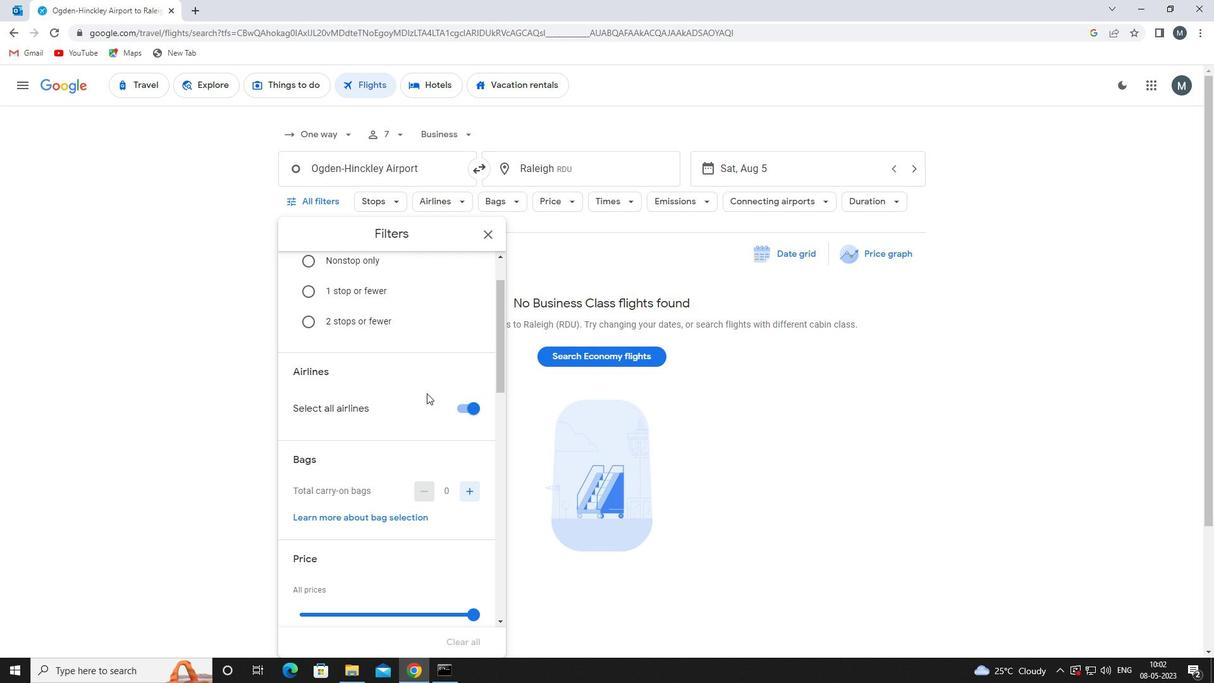 
Action: Mouse moved to (466, 344)
Screenshot: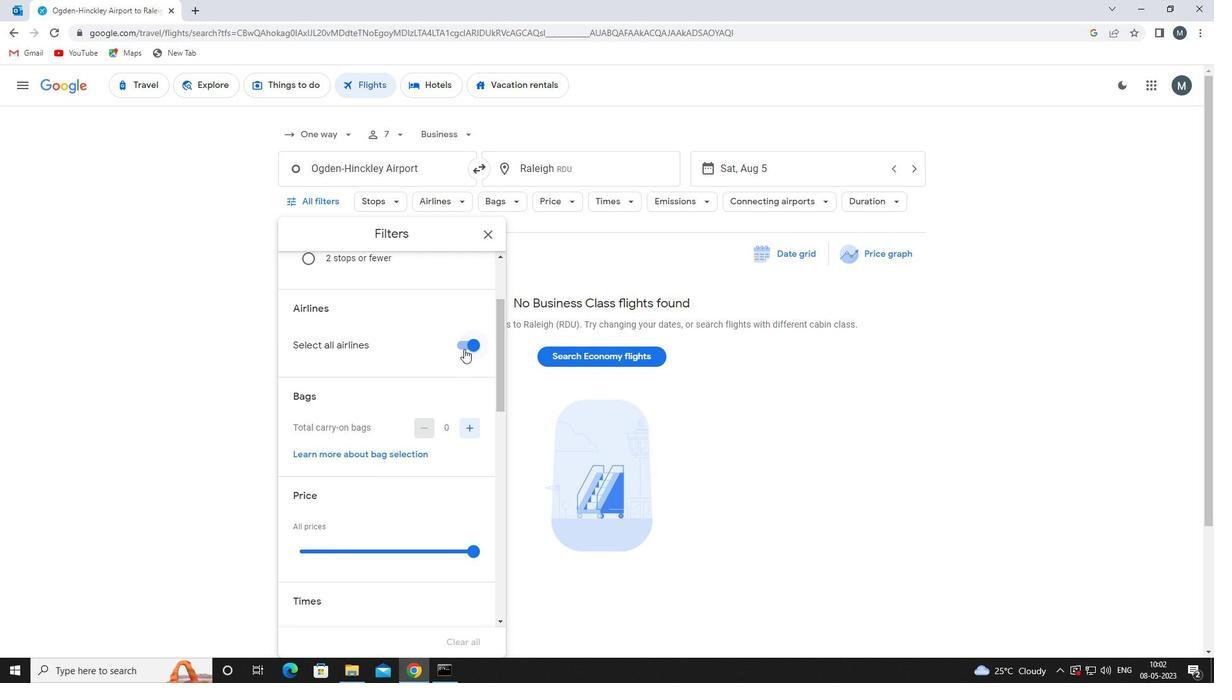 
Action: Mouse pressed left at (466, 344)
Screenshot: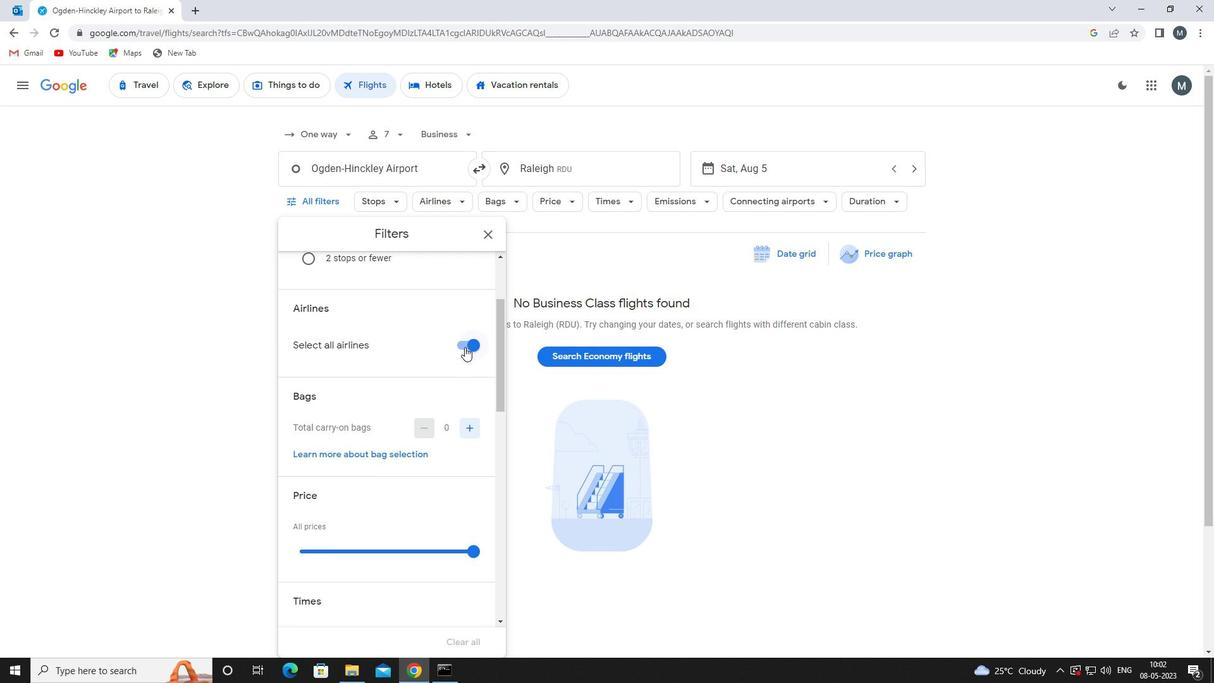 
Action: Mouse moved to (465, 349)
Screenshot: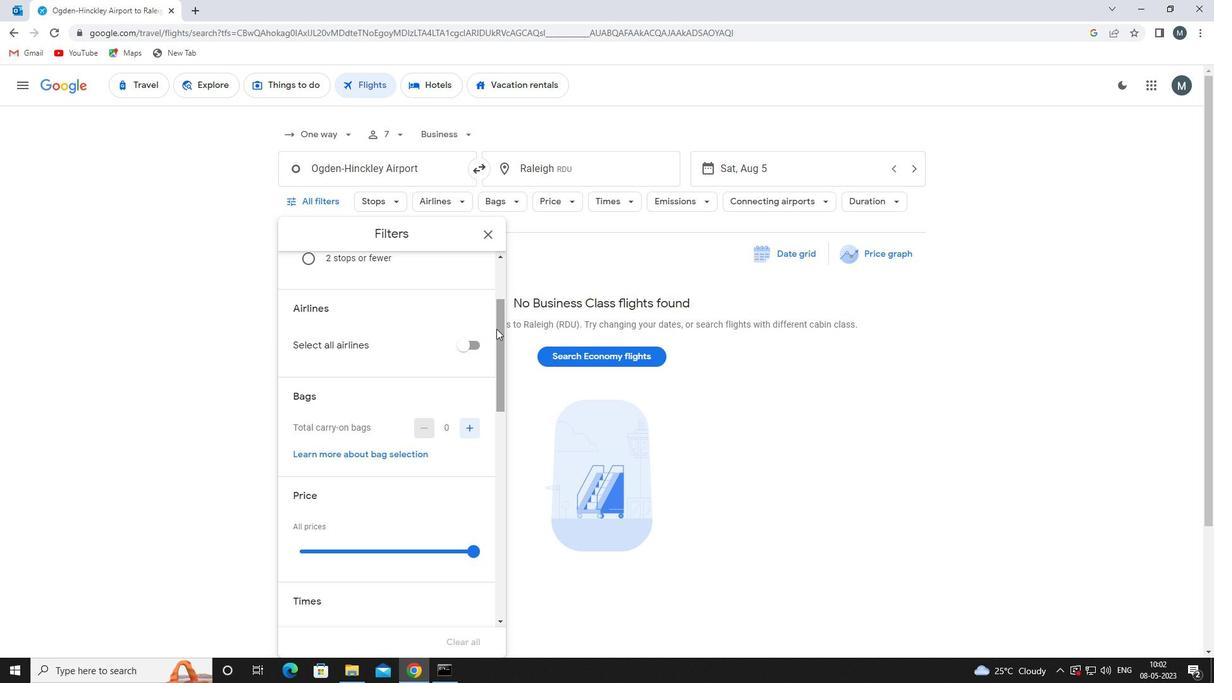 
Action: Mouse pressed left at (465, 349)
Screenshot: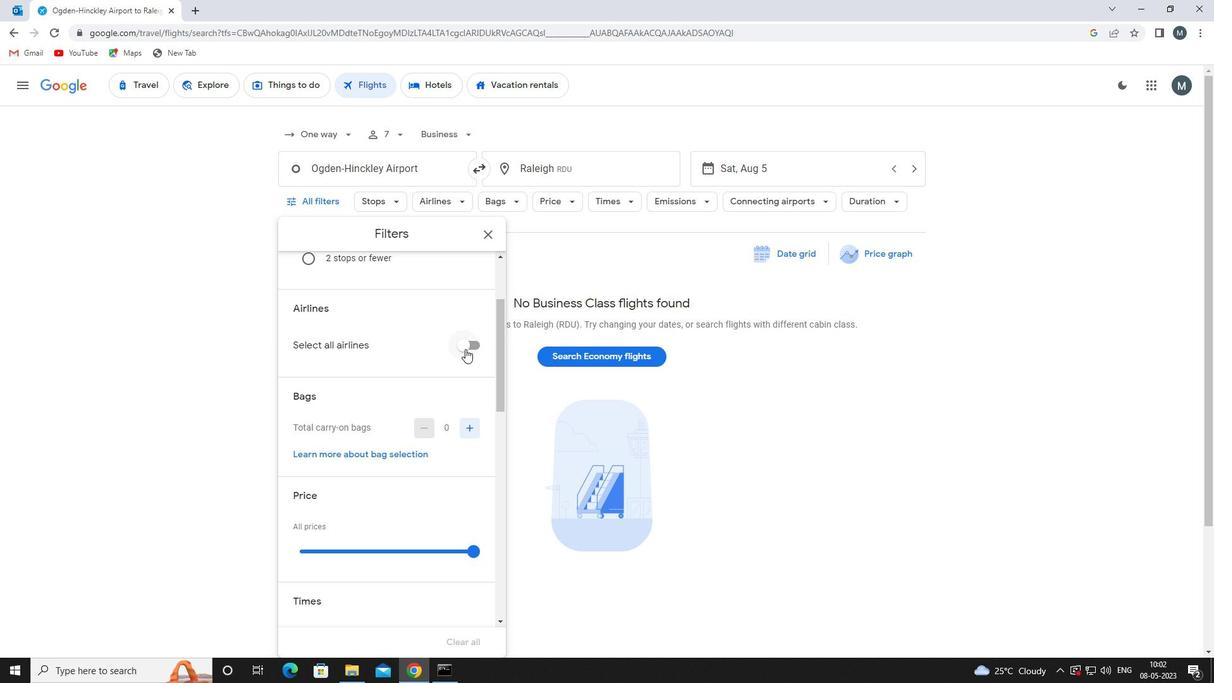 
Action: Mouse moved to (393, 348)
Screenshot: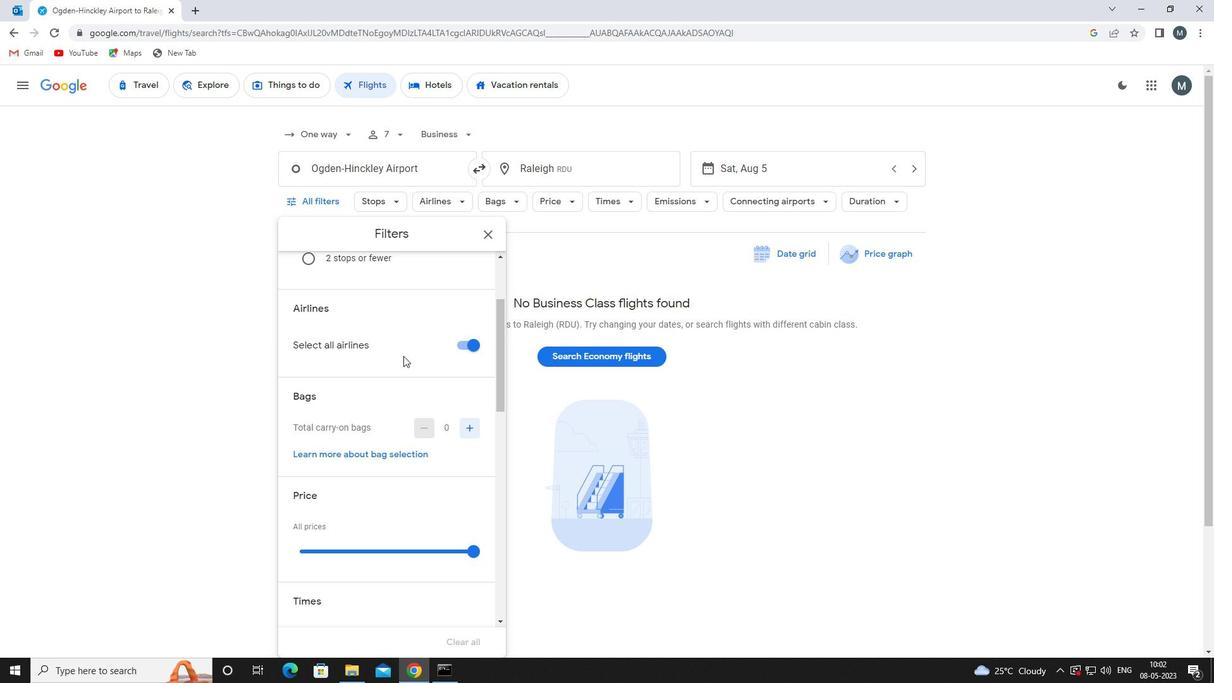 
Action: Mouse scrolled (393, 348) with delta (0, 0)
Screenshot: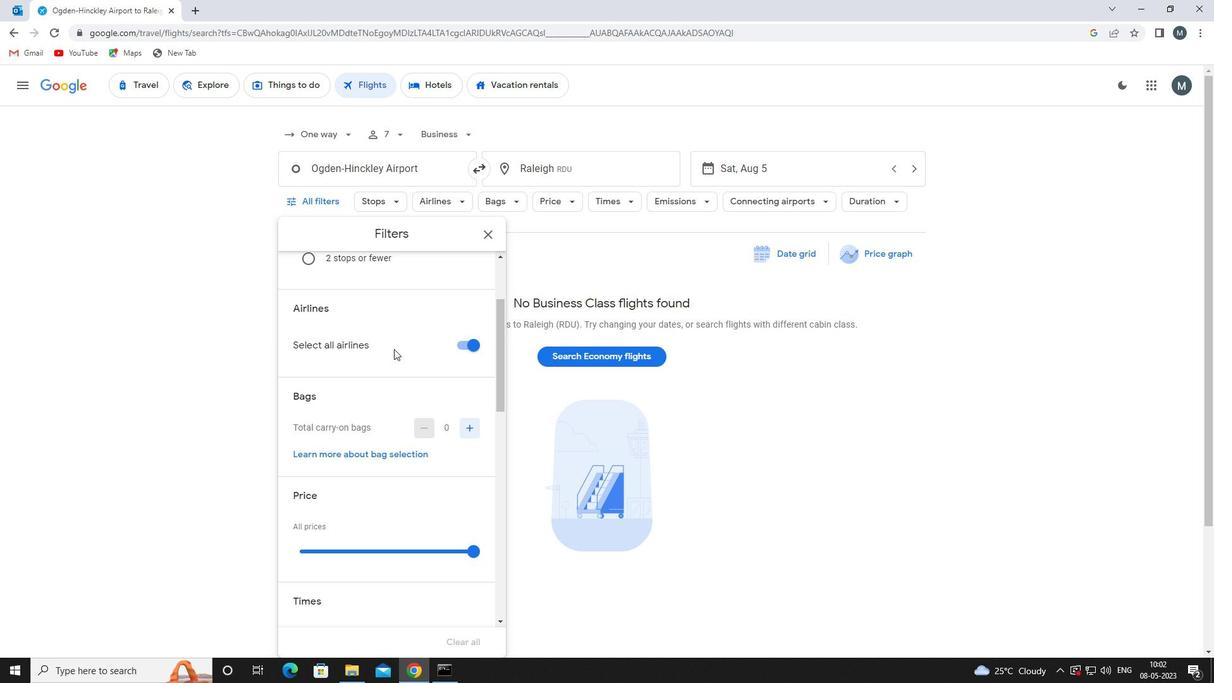 
Action: Mouse moved to (470, 367)
Screenshot: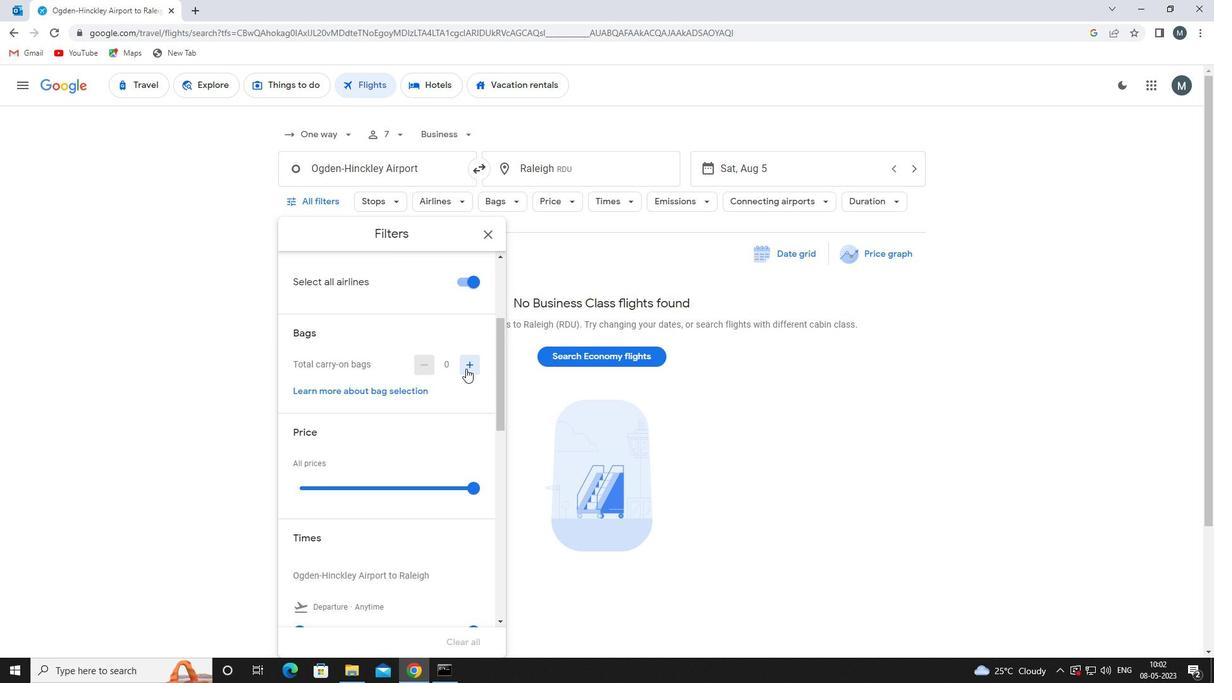 
Action: Mouse pressed left at (470, 367)
Screenshot: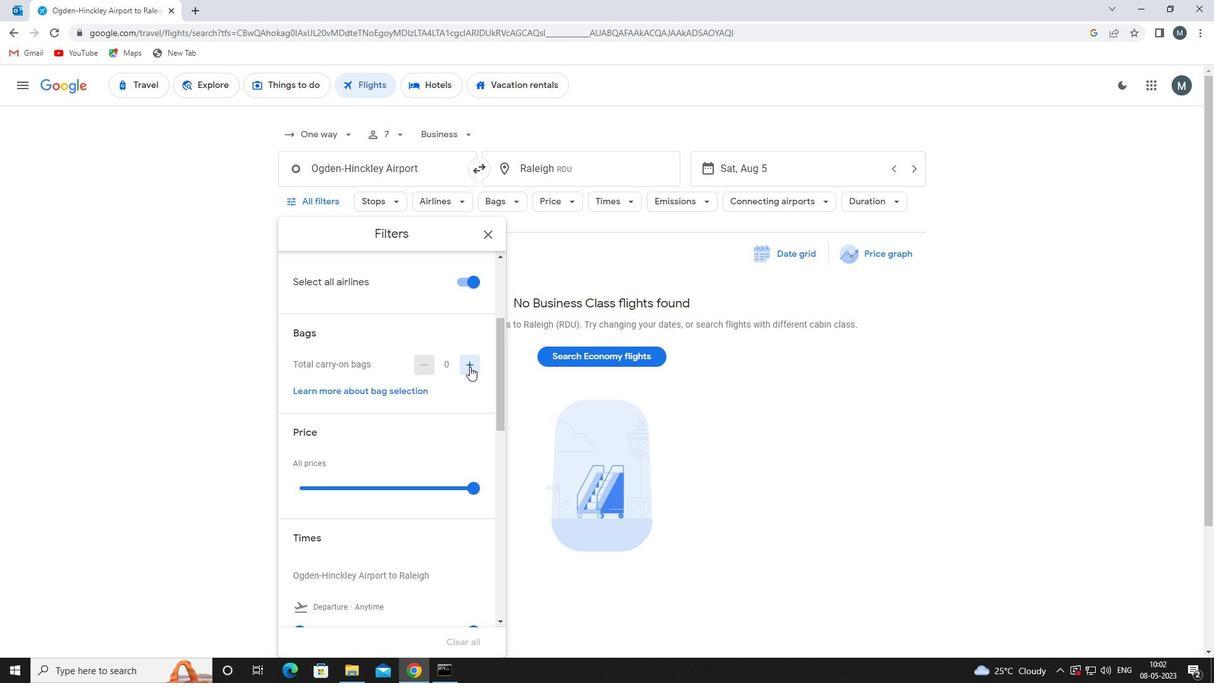 
Action: Mouse moved to (407, 361)
Screenshot: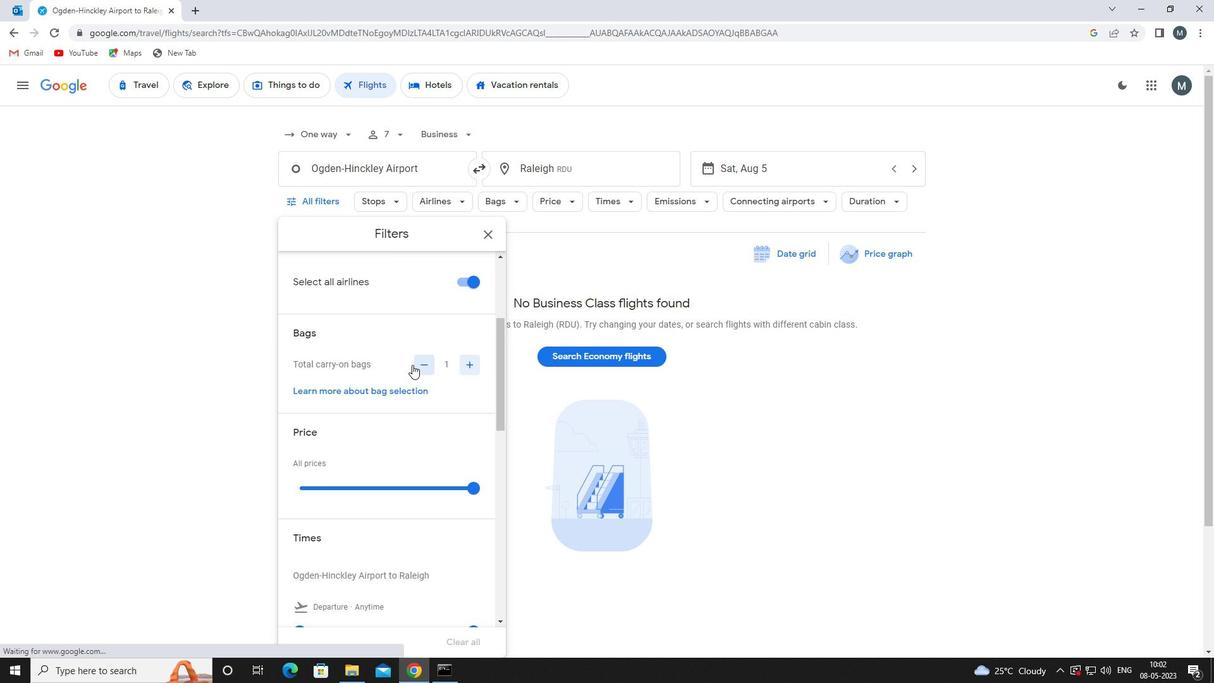
Action: Mouse scrolled (407, 360) with delta (0, 0)
Screenshot: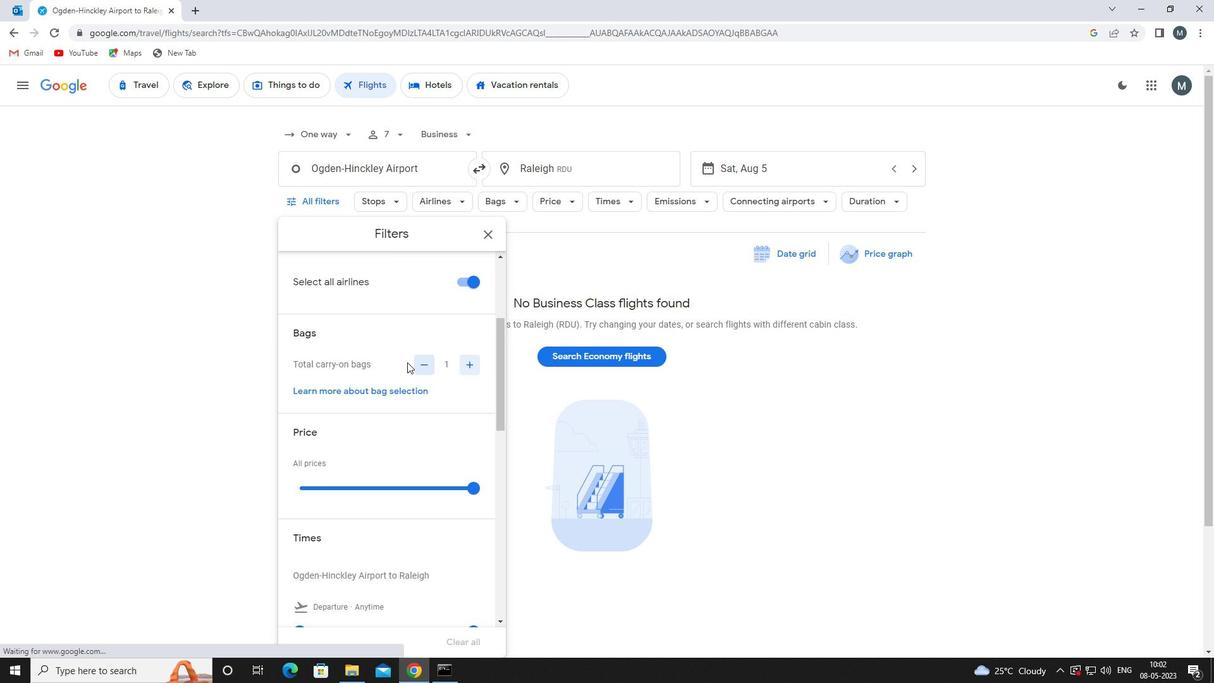 
Action: Mouse moved to (344, 425)
Screenshot: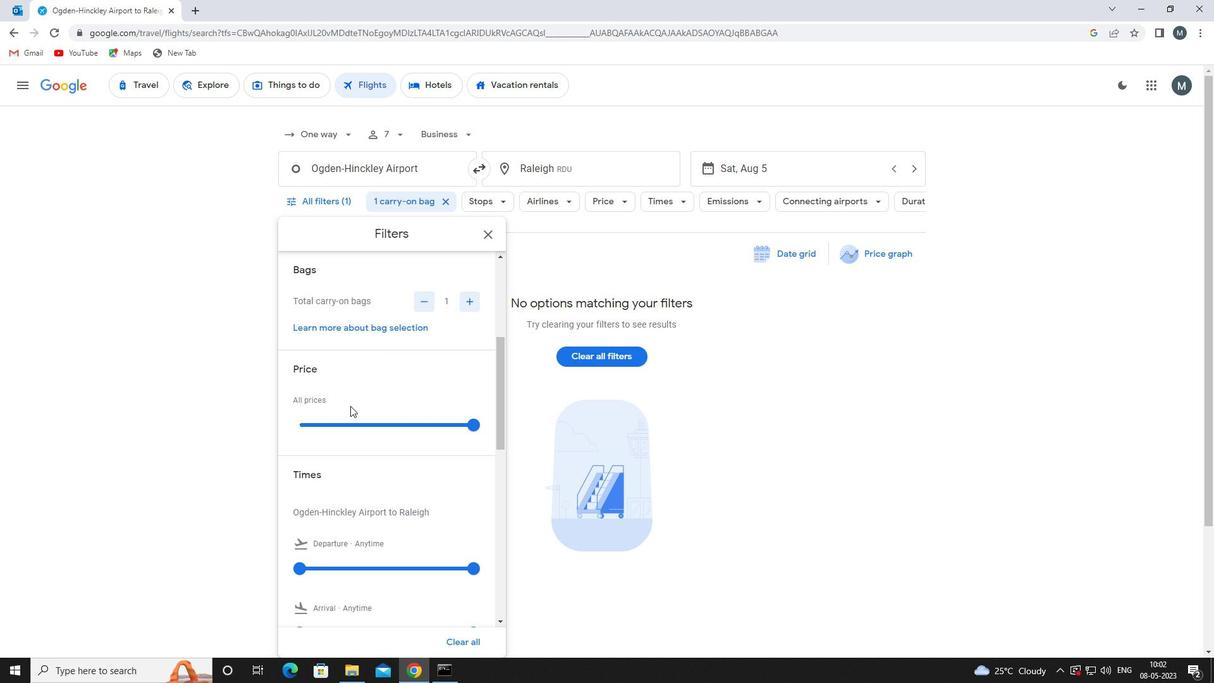 
Action: Mouse pressed left at (344, 425)
Screenshot: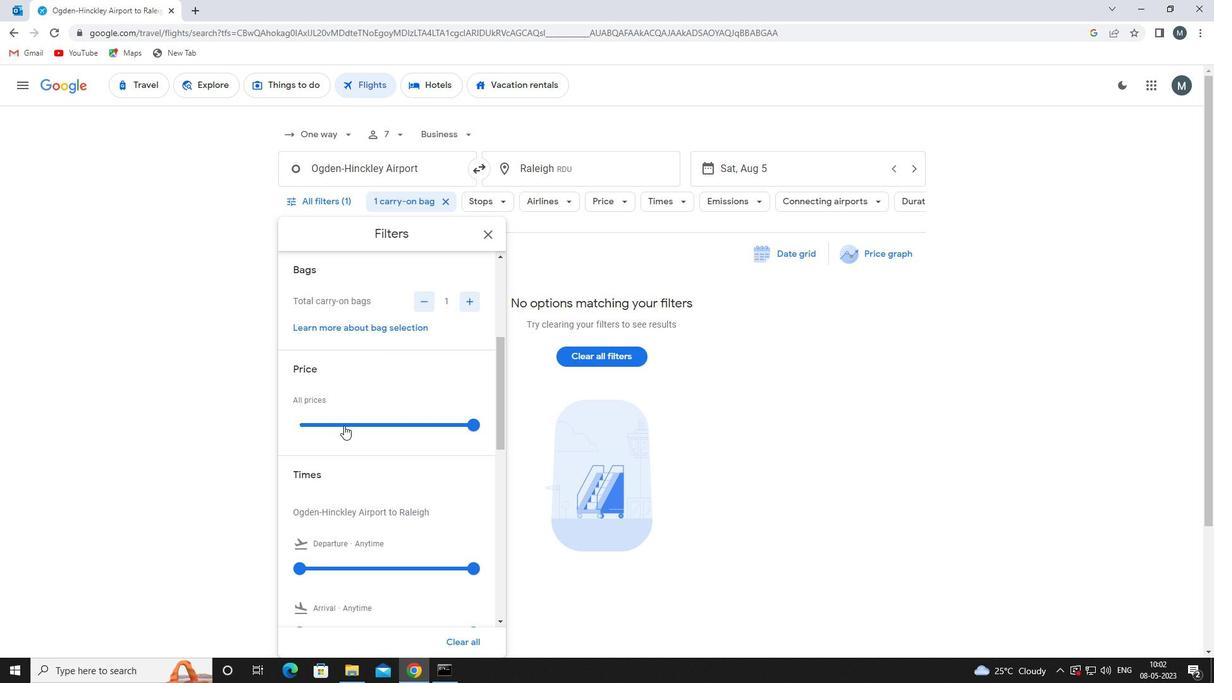 
Action: Mouse moved to (342, 425)
Screenshot: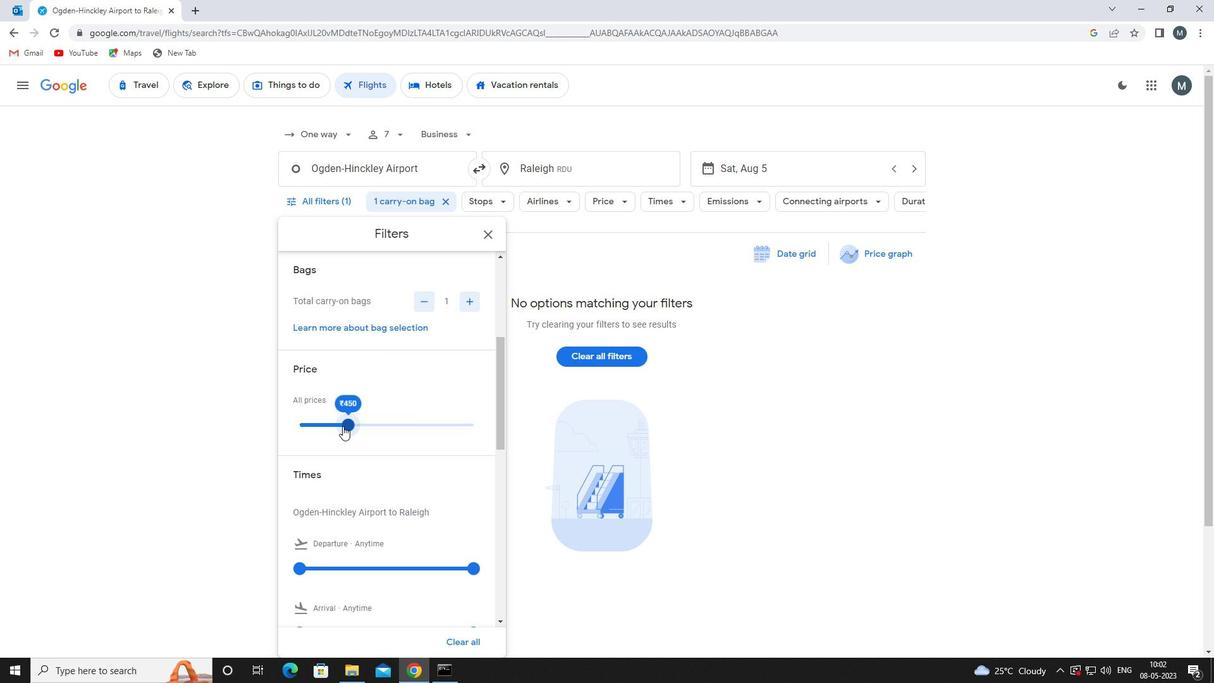 
Action: Mouse pressed left at (342, 425)
Screenshot: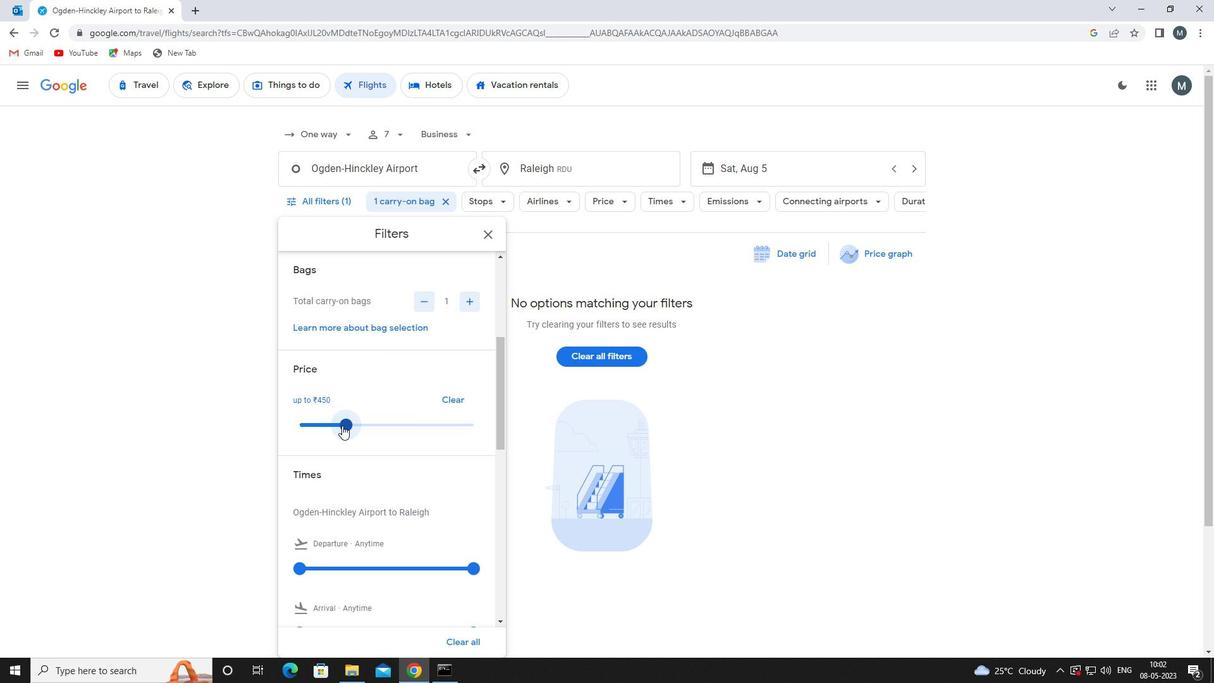 
Action: Mouse moved to (379, 389)
Screenshot: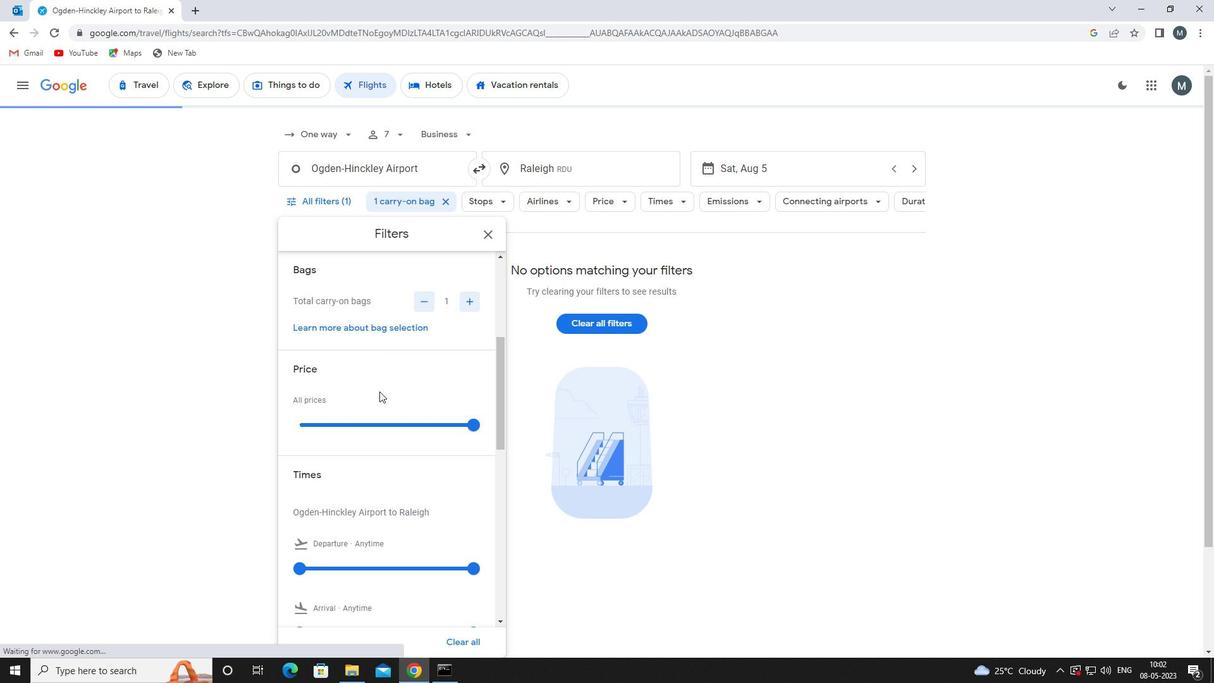 
Action: Mouse scrolled (379, 388) with delta (0, 0)
Screenshot: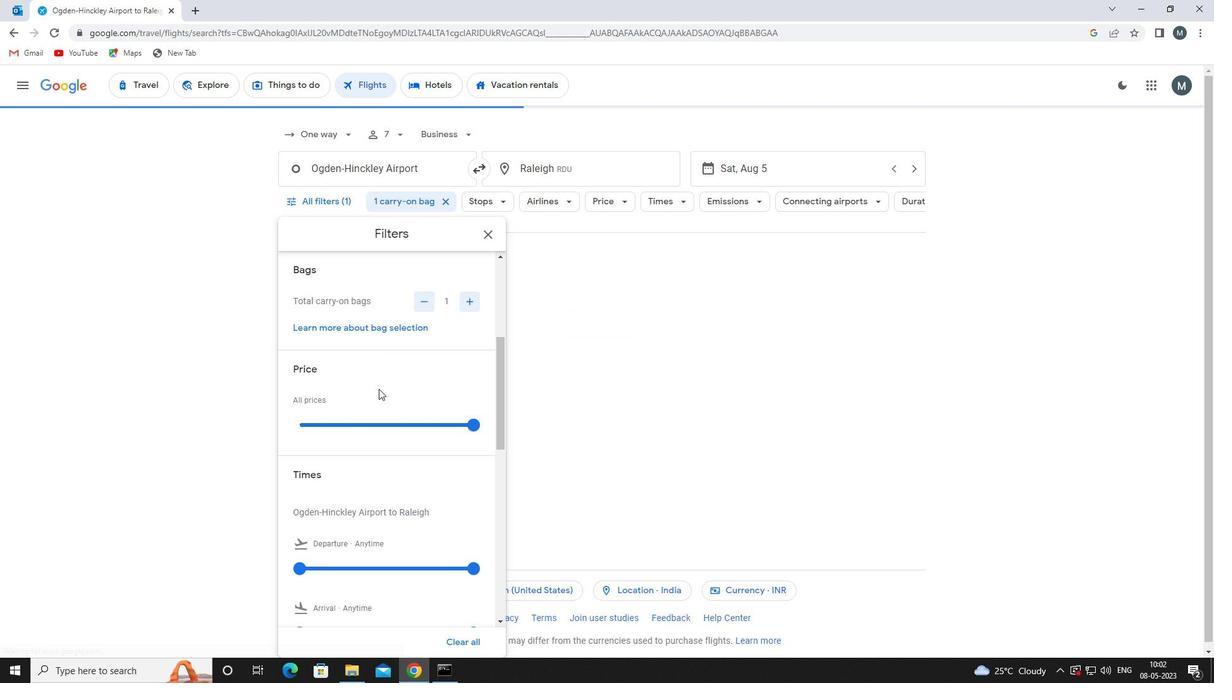 
Action: Mouse moved to (319, 373)
Screenshot: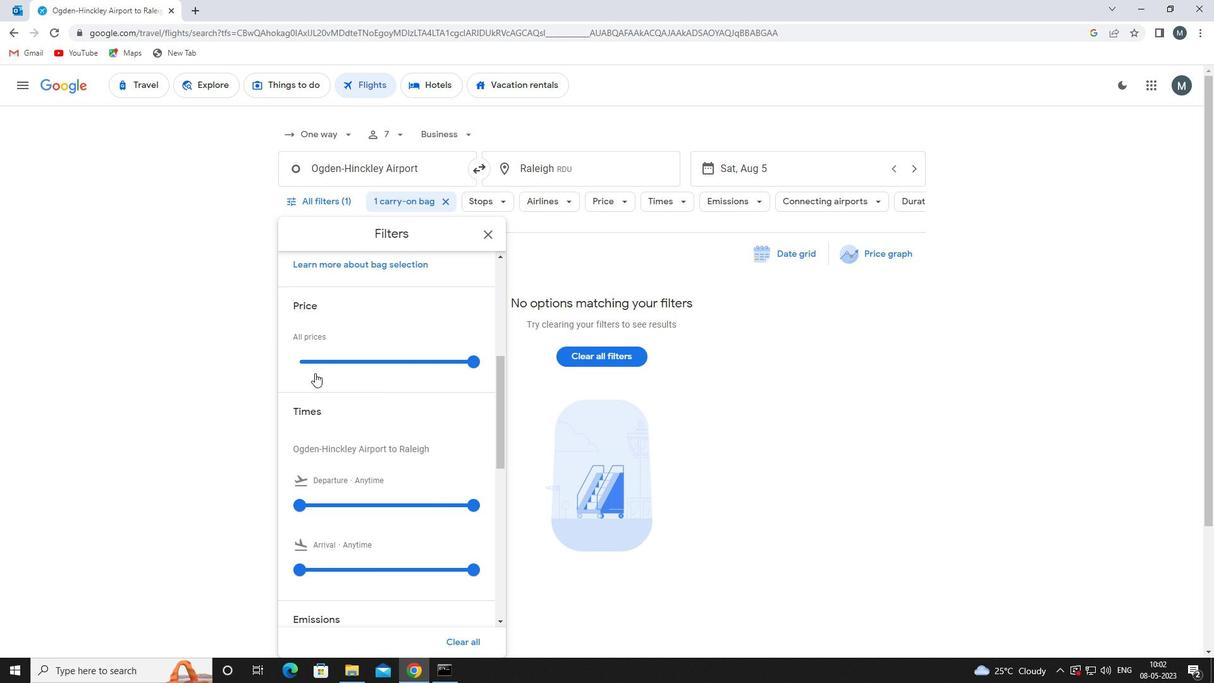 
Action: Mouse scrolled (319, 372) with delta (0, 0)
Screenshot: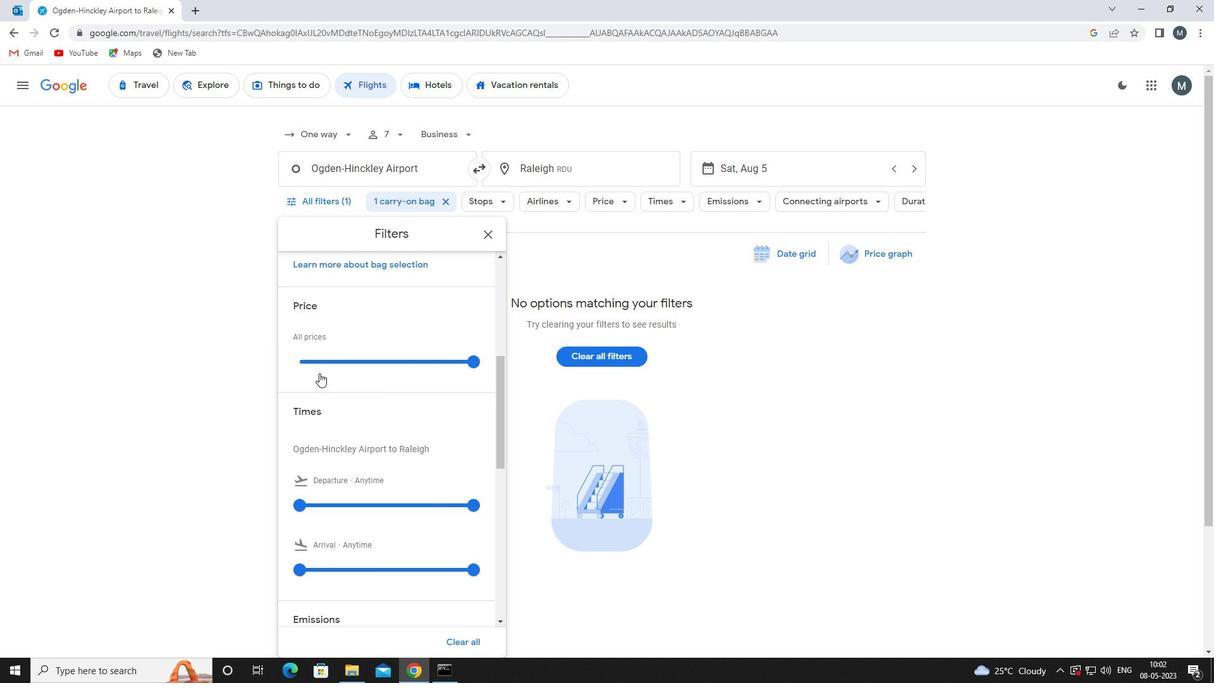 
Action: Mouse moved to (306, 440)
Screenshot: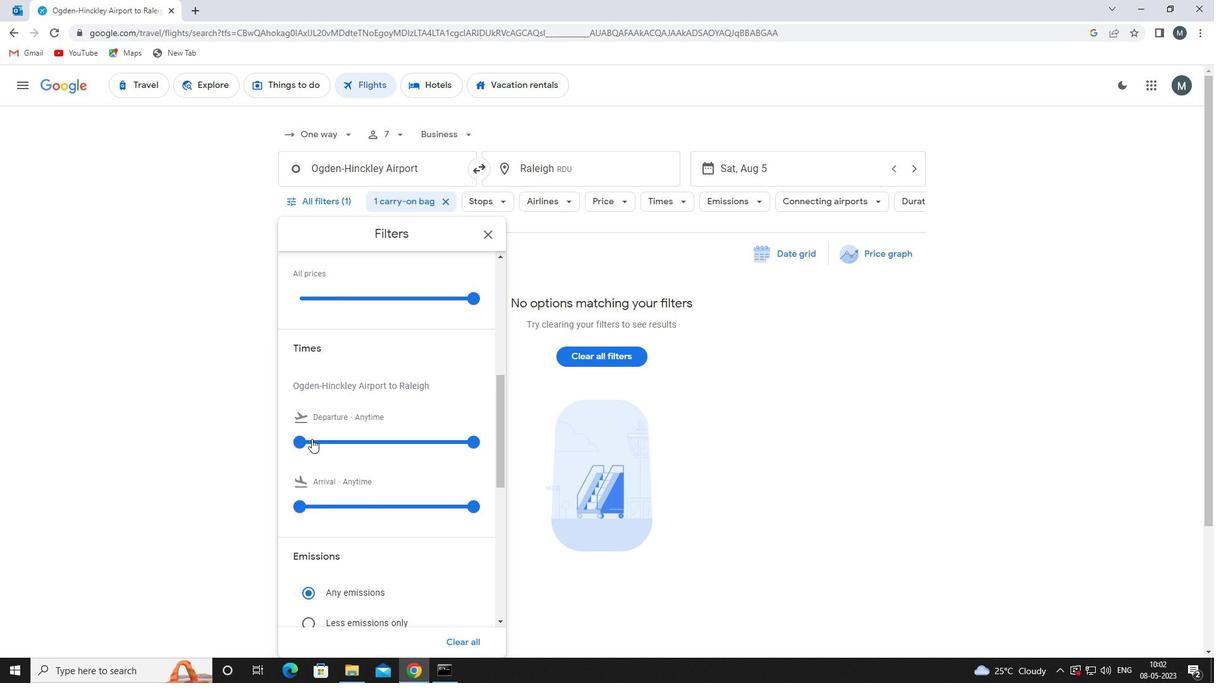 
Action: Mouse pressed left at (306, 440)
Screenshot: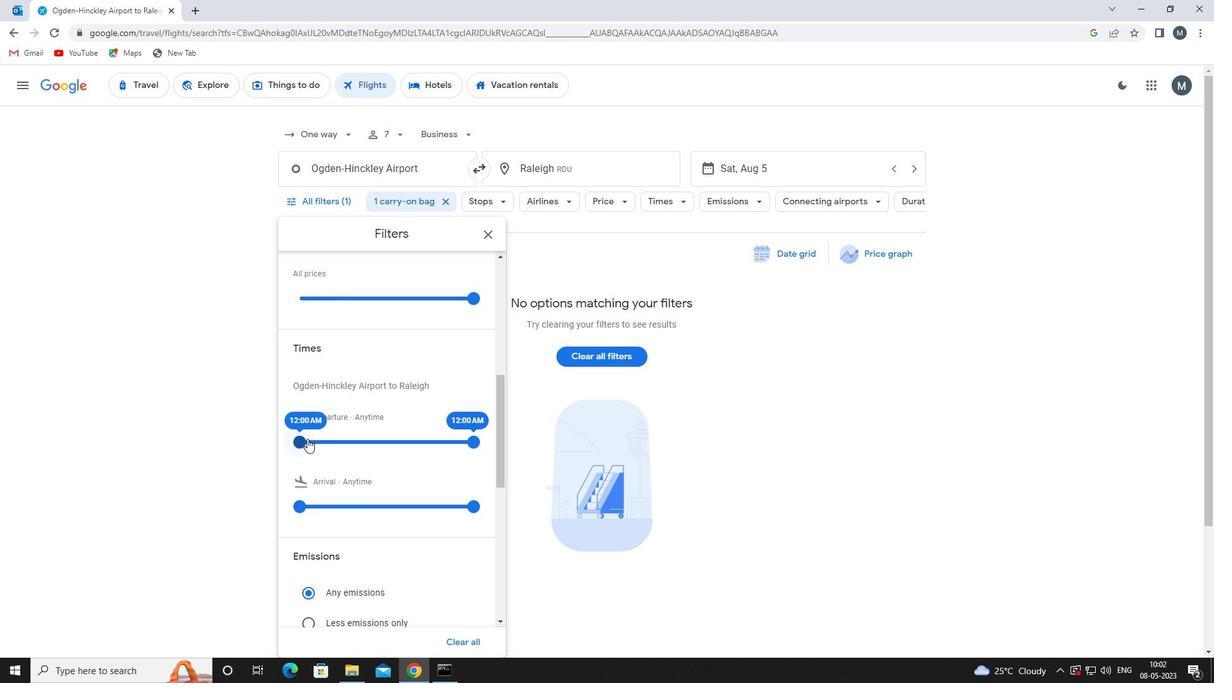 
Action: Mouse moved to (475, 441)
Screenshot: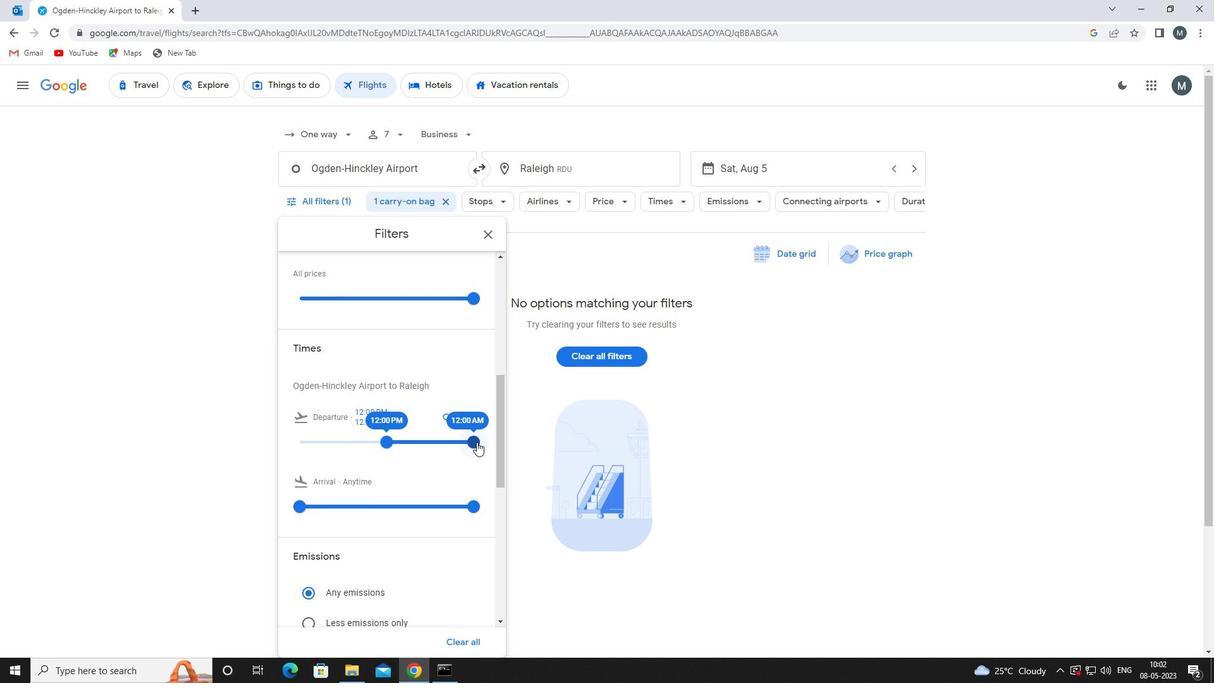 
Action: Mouse pressed left at (475, 441)
Screenshot: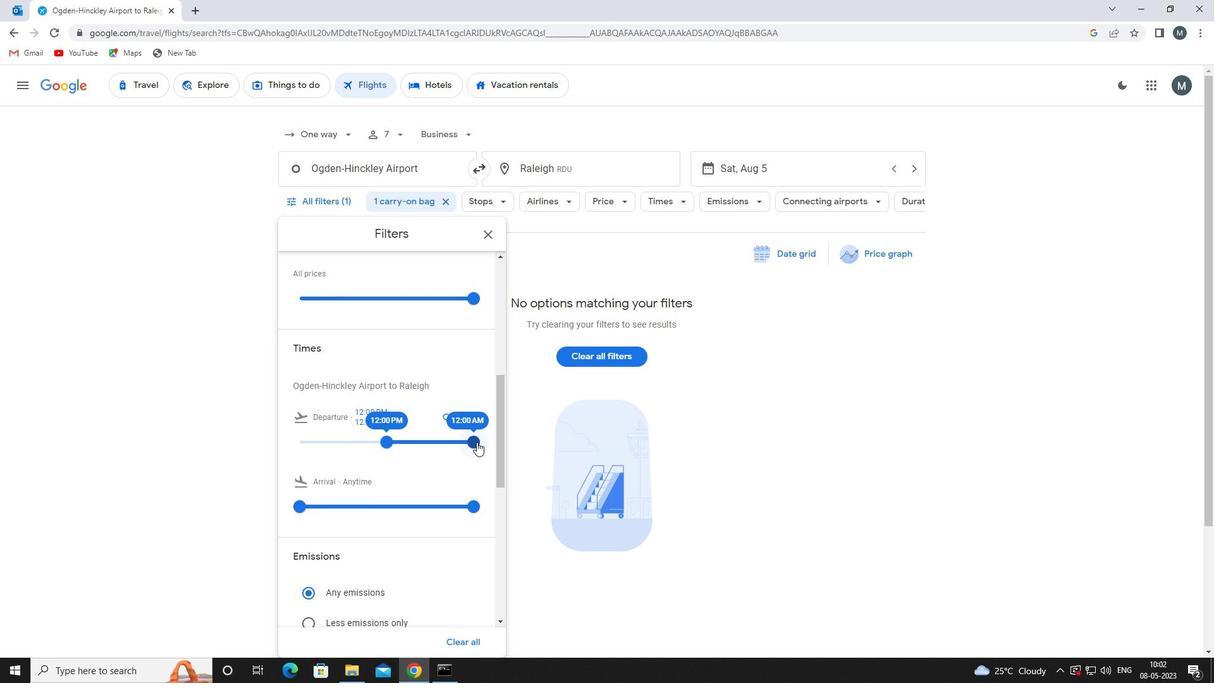 
Action: Mouse moved to (417, 432)
Screenshot: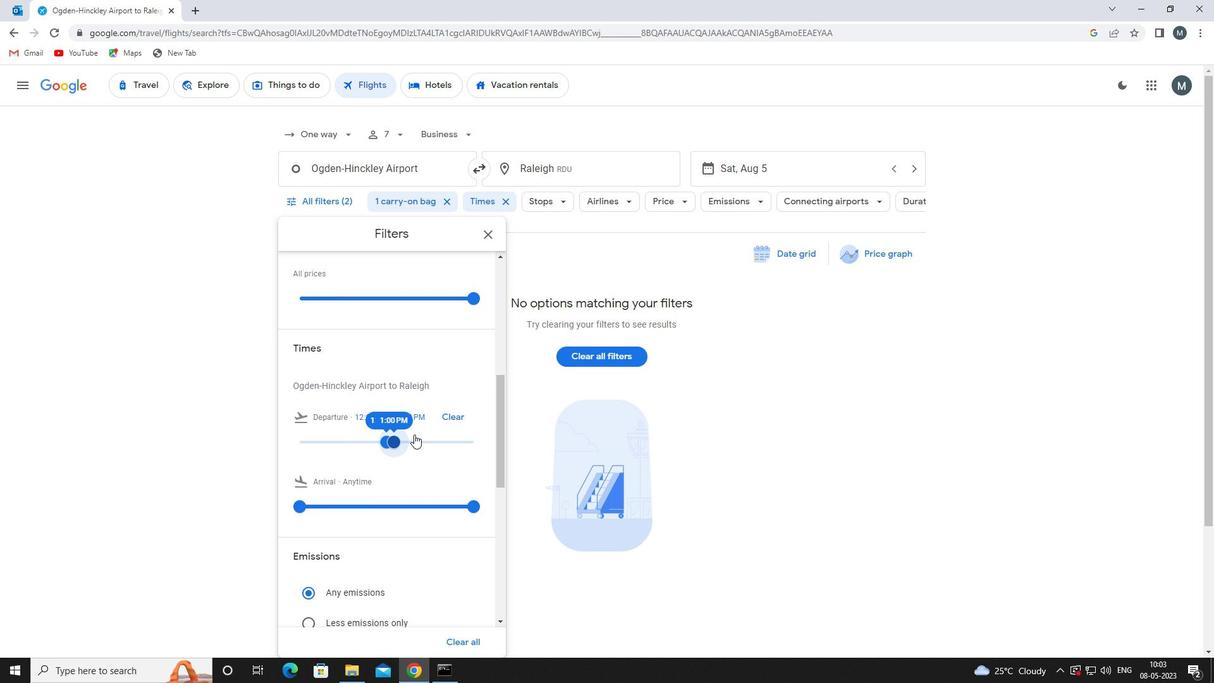 
Action: Mouse scrolled (417, 431) with delta (0, 0)
Screenshot: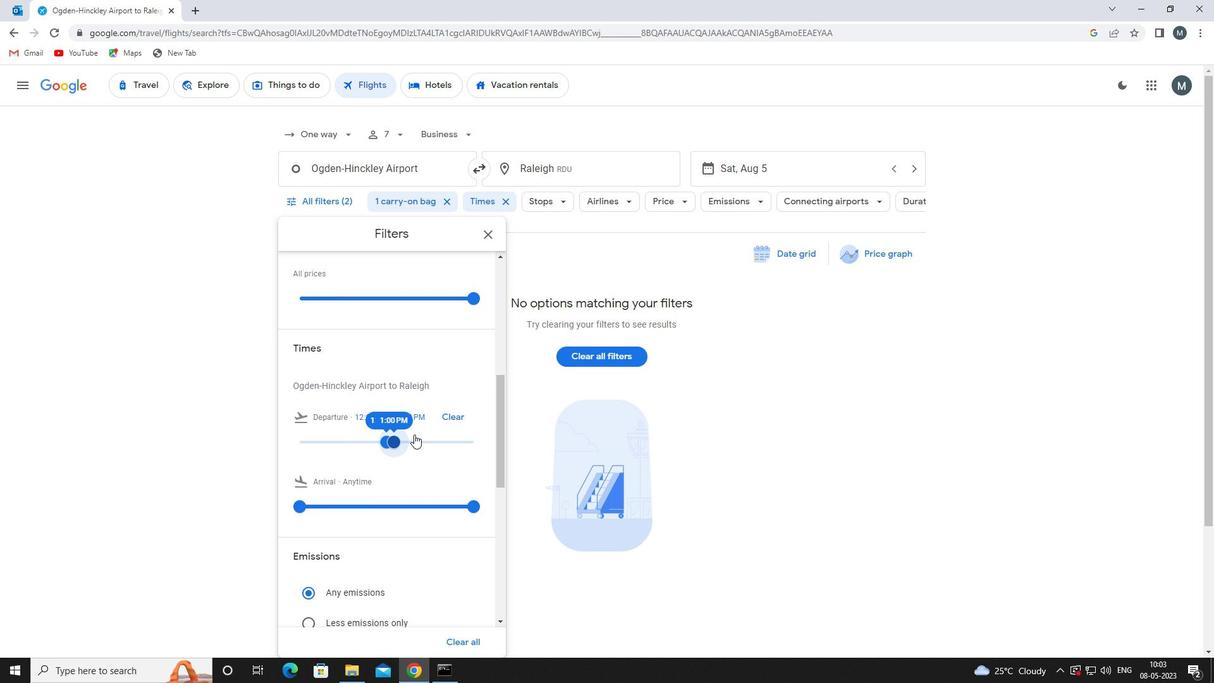 
Action: Mouse moved to (491, 236)
Screenshot: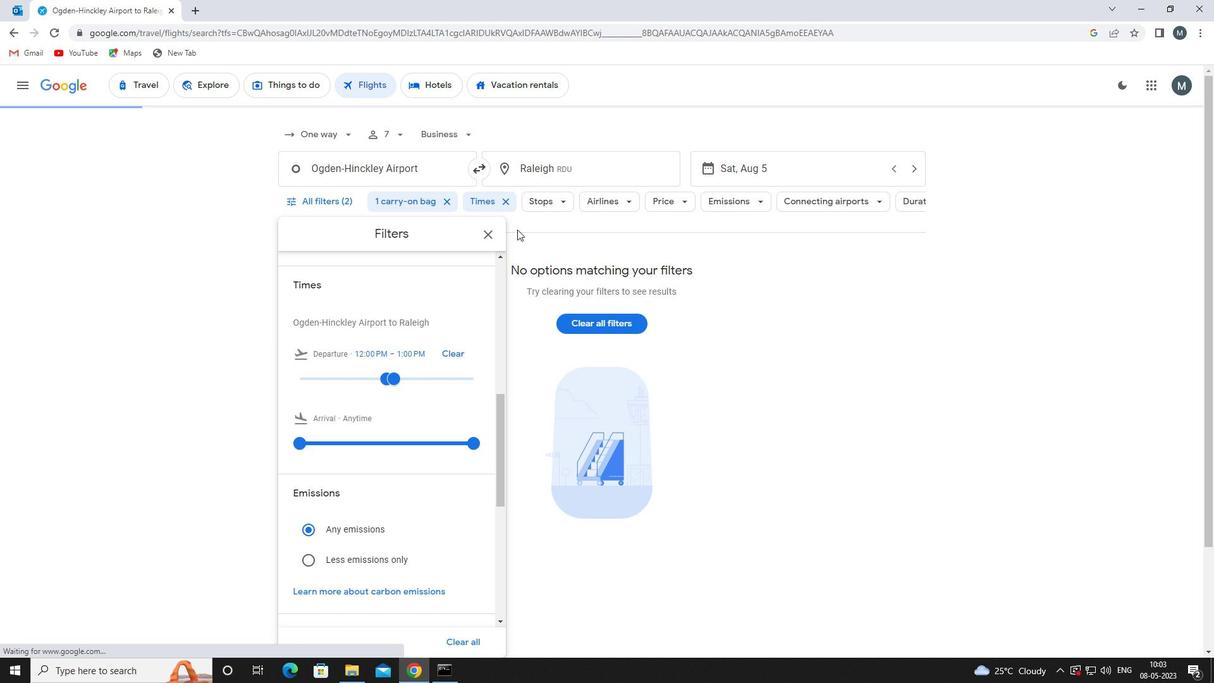 
Action: Mouse pressed left at (491, 236)
Screenshot: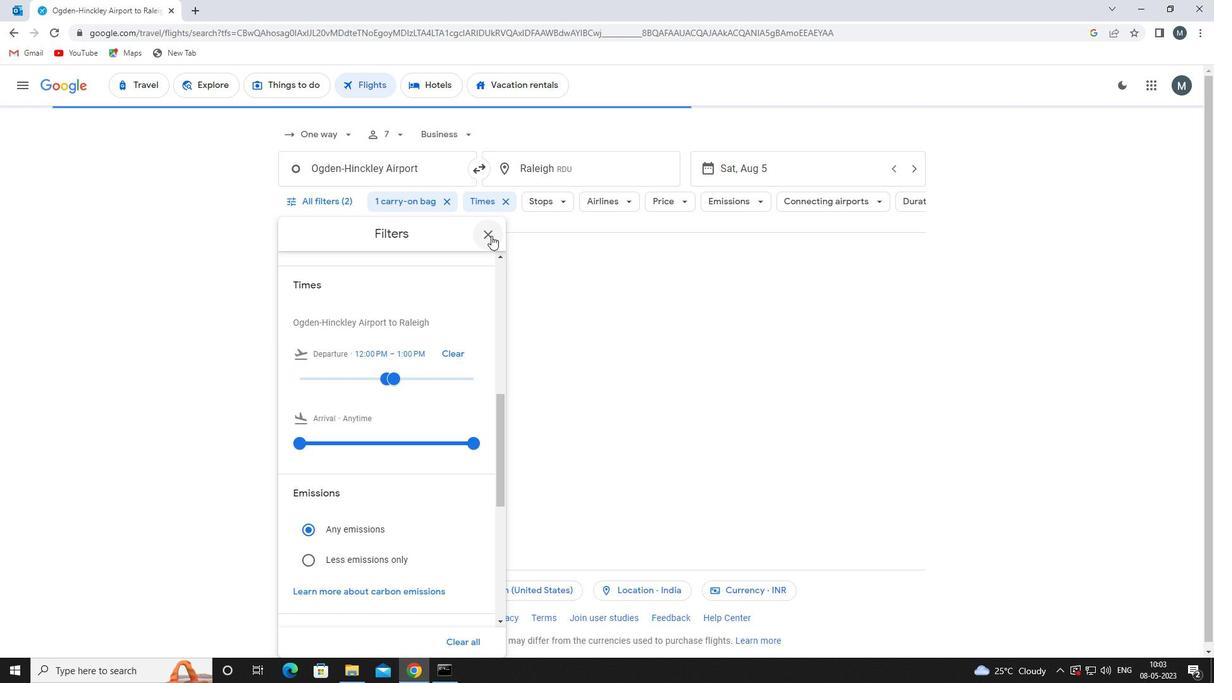 
